 Task: Apply mono mixing principles to a recording of a band performance.
Action: Mouse moved to (6, 13)
Screenshot: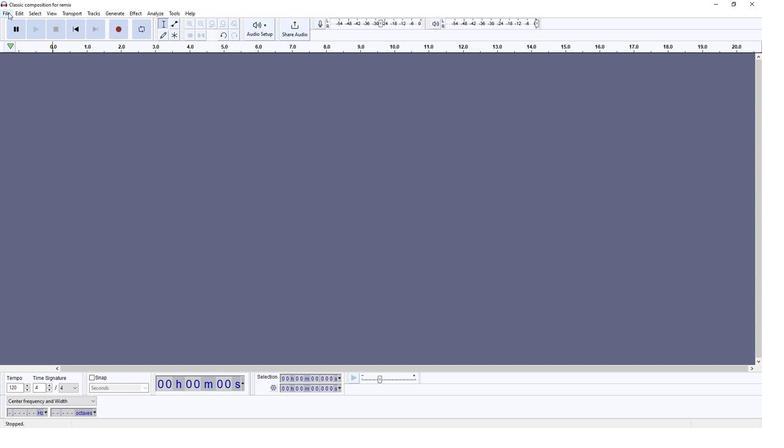 
Action: Mouse pressed left at (6, 13)
Screenshot: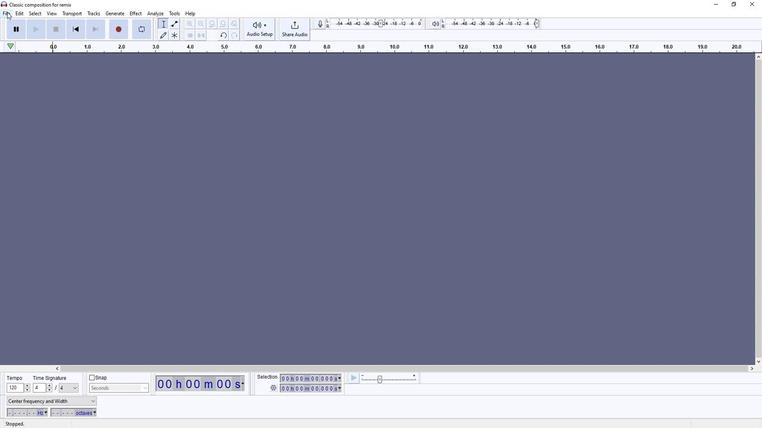 
Action: Mouse moved to (113, 94)
Screenshot: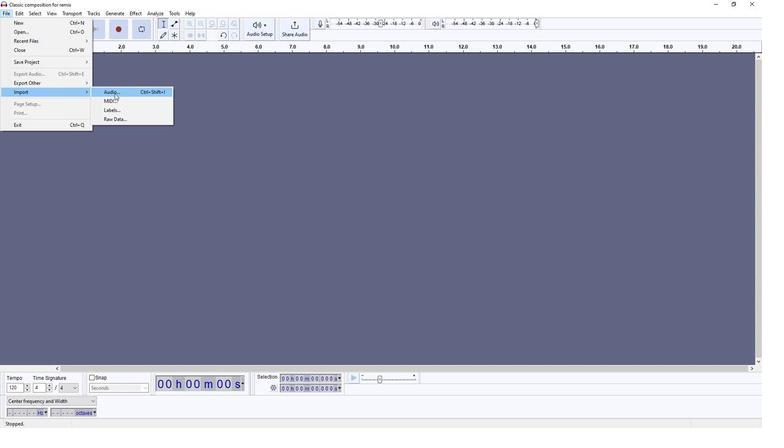 
Action: Mouse pressed left at (113, 94)
Screenshot: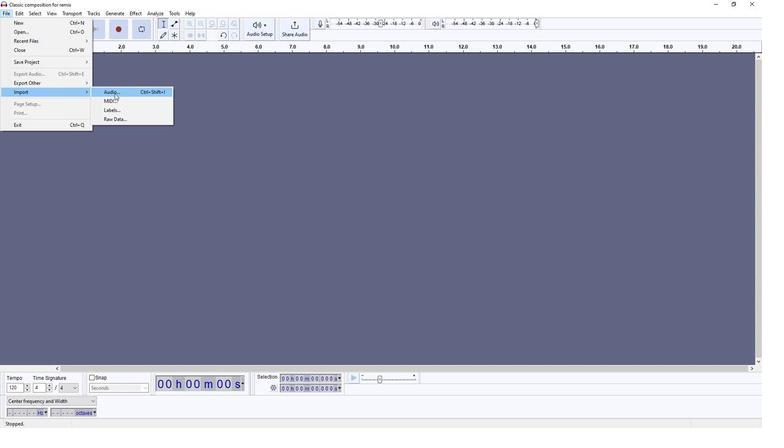 
Action: Mouse moved to (105, 92)
Screenshot: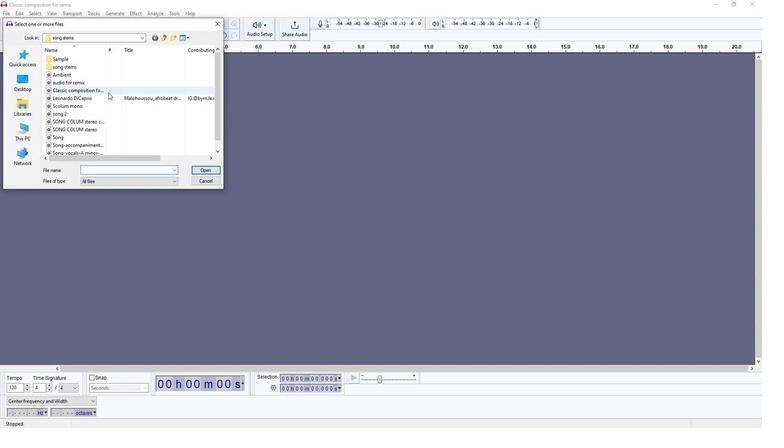 
Action: Mouse pressed left at (105, 92)
Screenshot: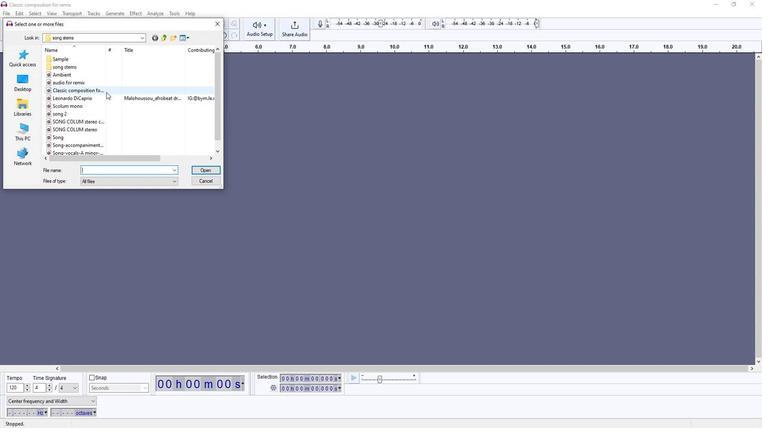 
Action: Mouse moved to (199, 170)
Screenshot: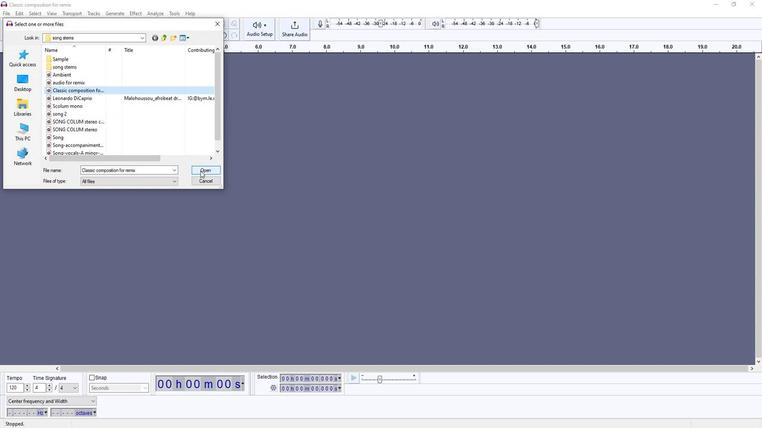 
Action: Mouse pressed left at (199, 170)
Screenshot: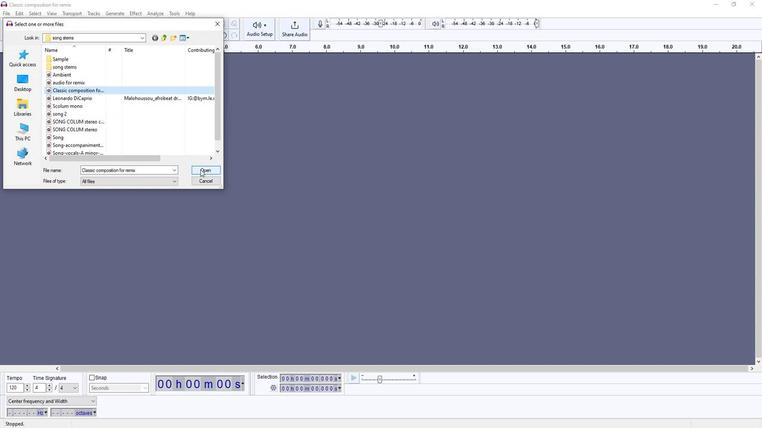 
Action: Mouse moved to (107, 95)
Screenshot: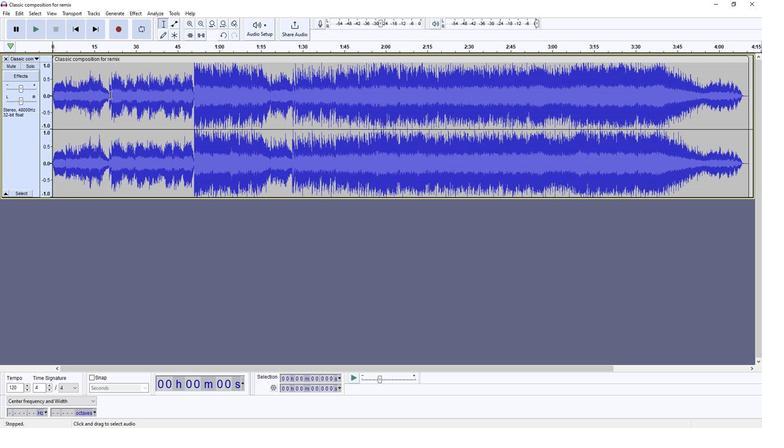 
Action: Mouse pressed left at (107, 95)
Screenshot: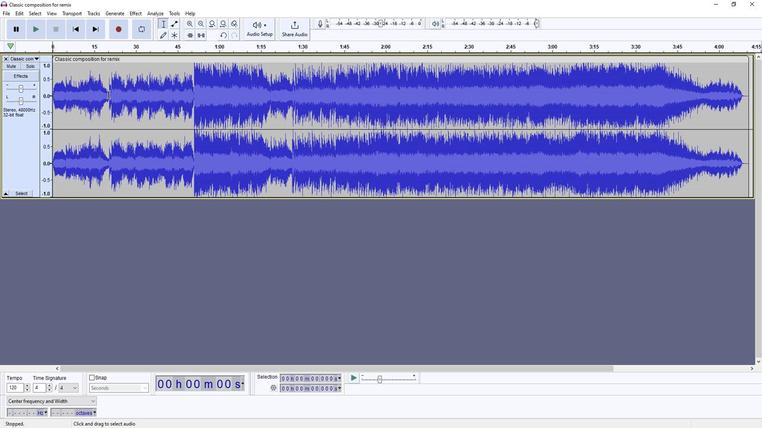 
Action: Mouse moved to (20, 13)
Screenshot: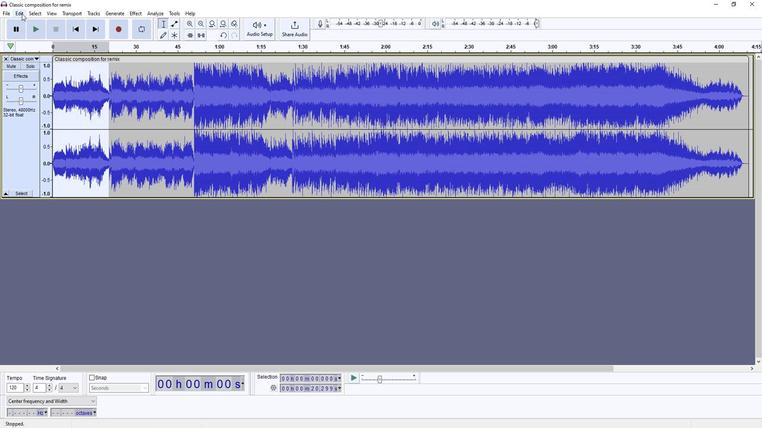 
Action: Mouse pressed left at (20, 13)
Screenshot: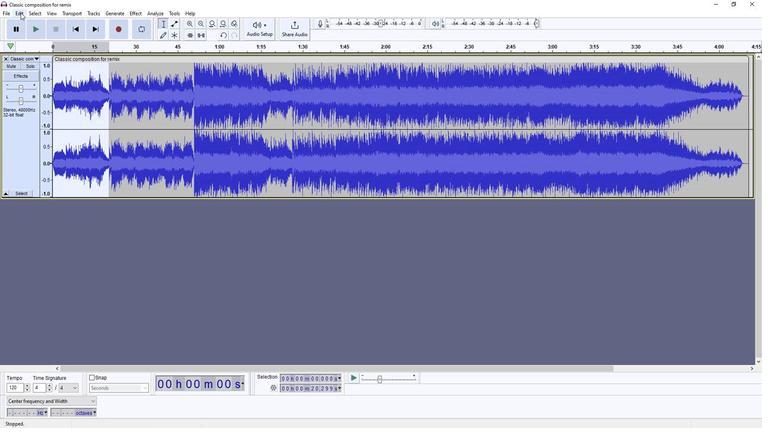 
Action: Mouse moved to (33, 44)
Screenshot: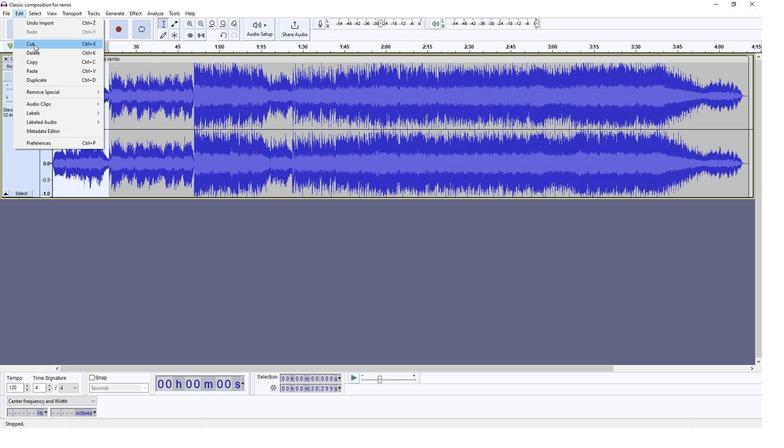 
Action: Mouse pressed left at (33, 44)
Screenshot: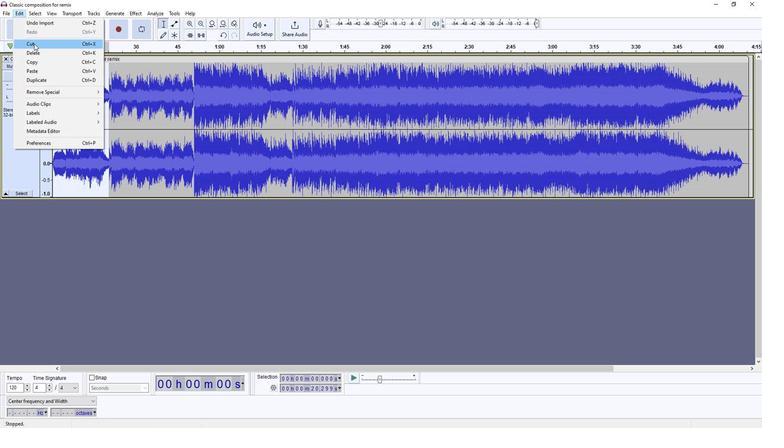 
Action: Mouse moved to (691, 68)
Screenshot: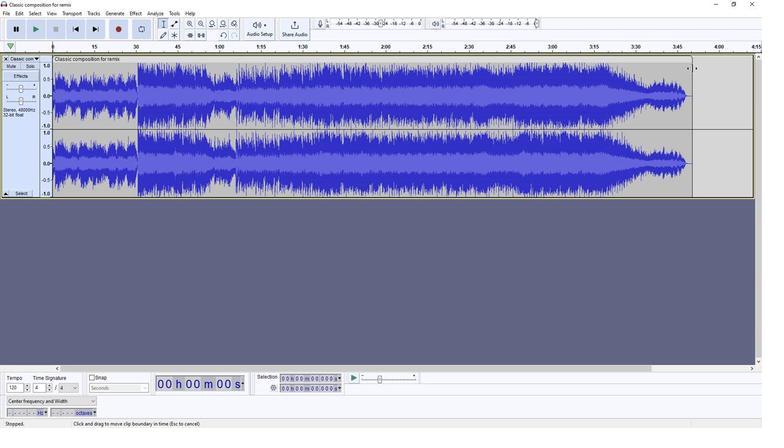 
Action: Mouse pressed left at (691, 68)
Screenshot: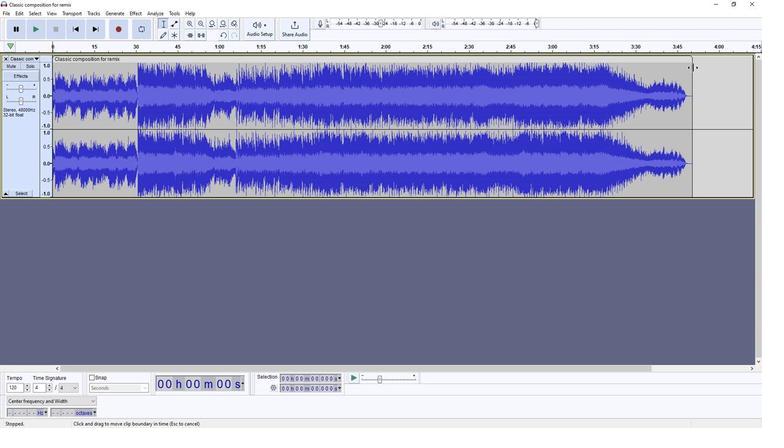 
Action: Mouse moved to (219, 68)
Screenshot: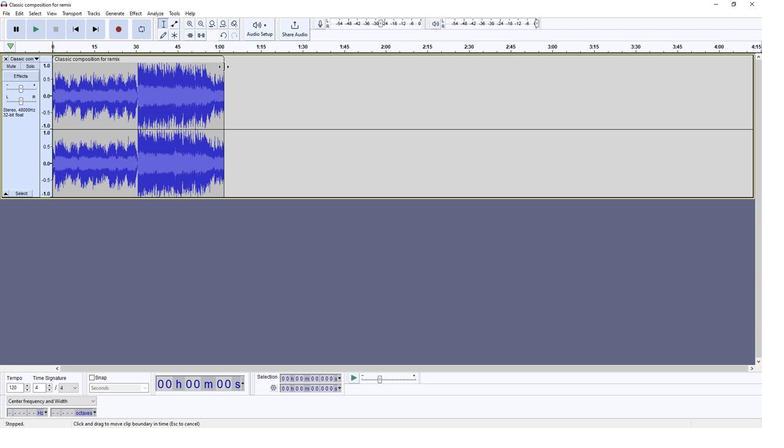 
Action: Mouse pressed left at (223, 67)
Screenshot: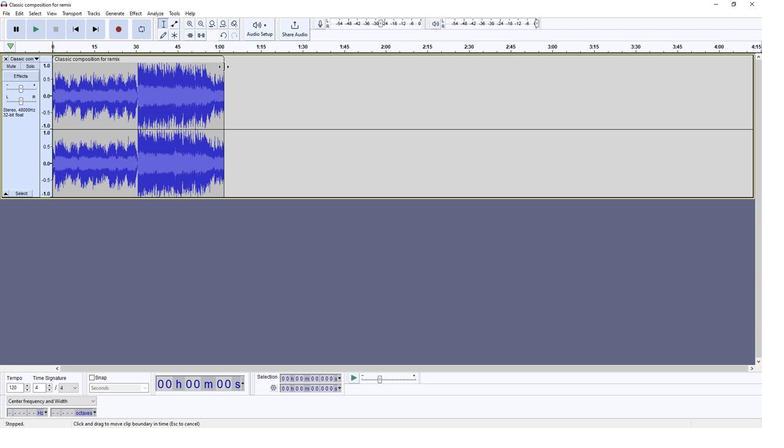 
Action: Mouse moved to (226, 113)
Screenshot: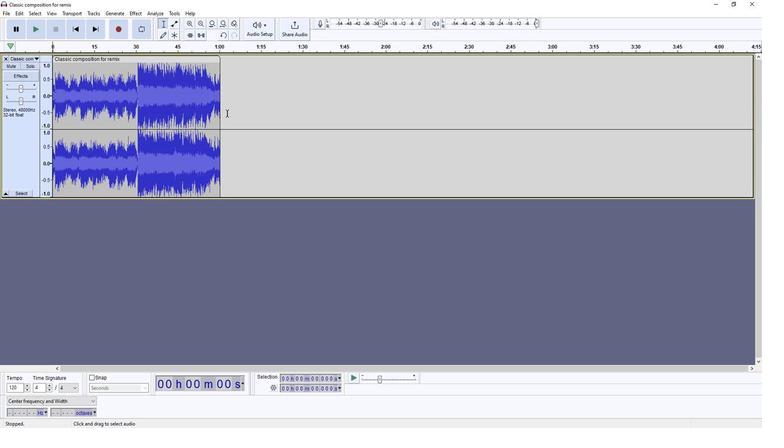 
Action: Mouse pressed left at (226, 113)
Screenshot: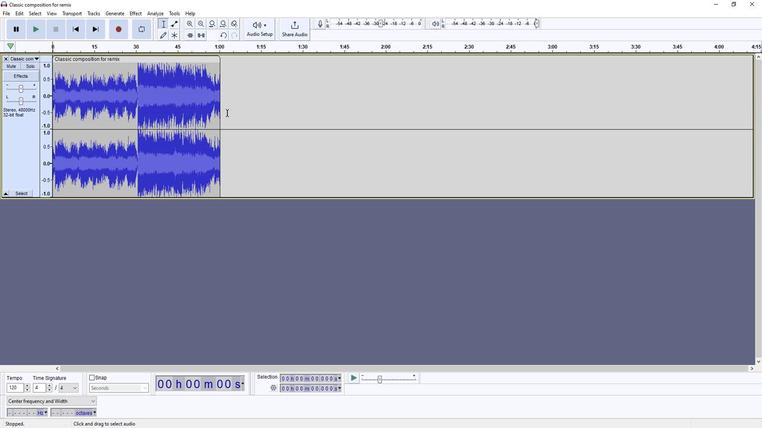 
Action: Mouse moved to (34, 29)
Screenshot: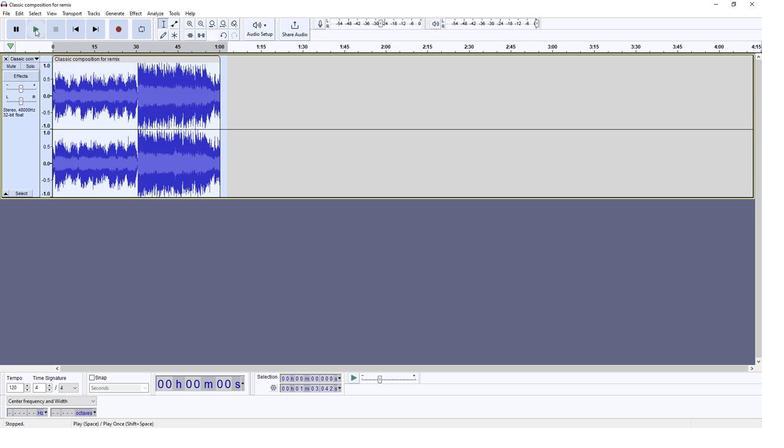 
Action: Mouse pressed left at (34, 29)
Screenshot: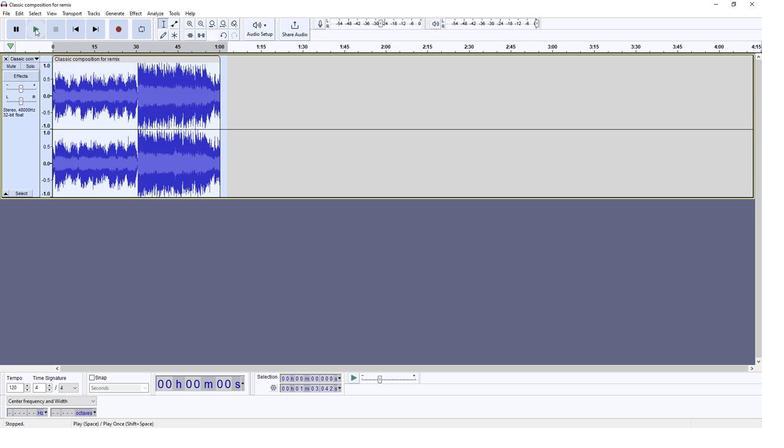 
Action: Mouse moved to (52, 27)
Screenshot: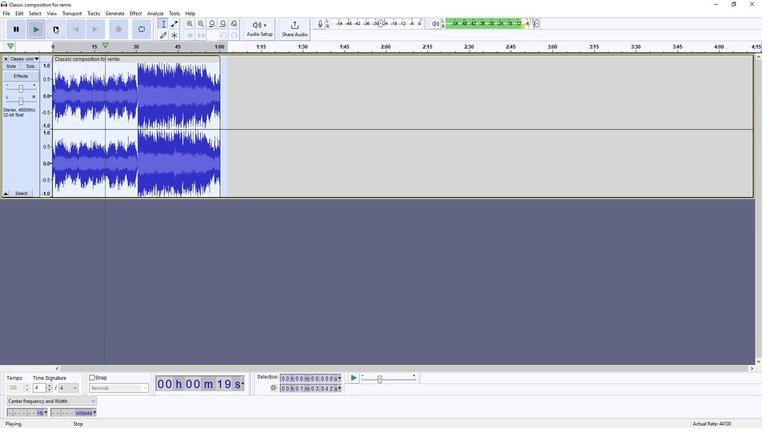 
Action: Mouse pressed left at (52, 27)
Screenshot: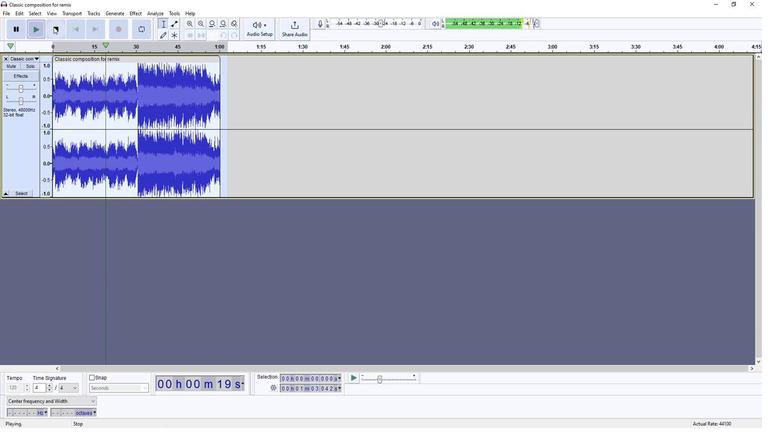
Action: Mouse moved to (134, 13)
Screenshot: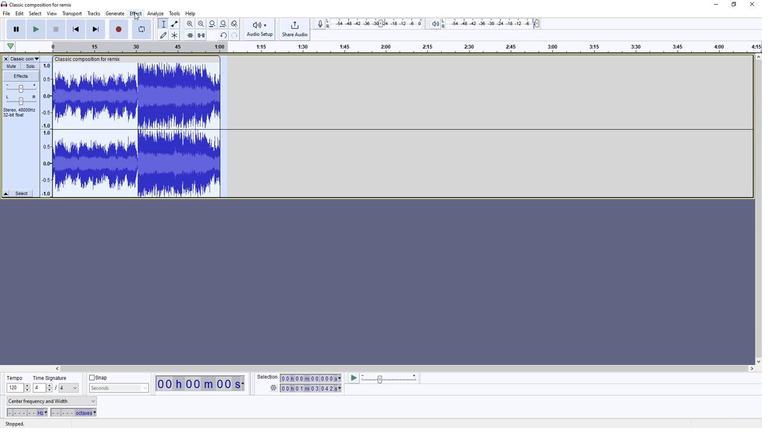 
Action: Mouse pressed left at (134, 13)
Screenshot: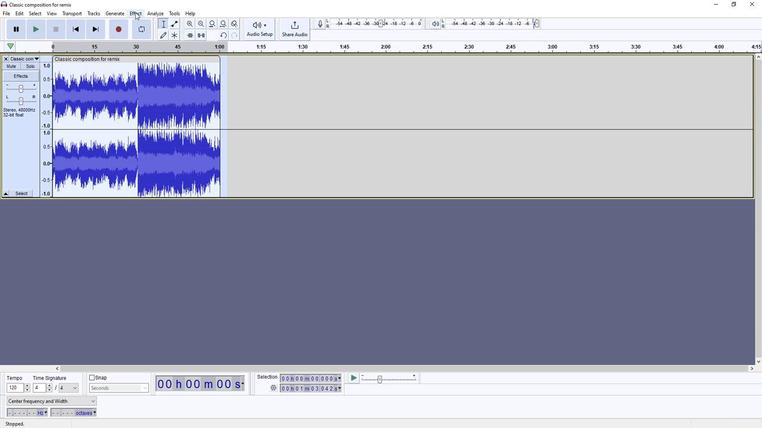 
Action: Mouse moved to (269, 94)
Screenshot: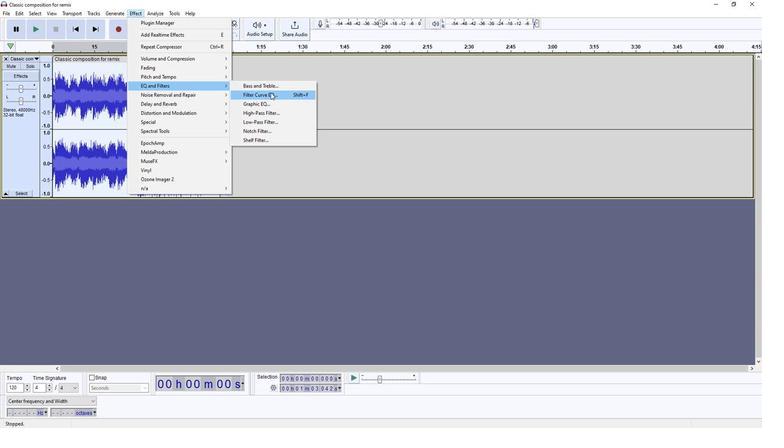 
Action: Mouse pressed left at (269, 94)
Screenshot: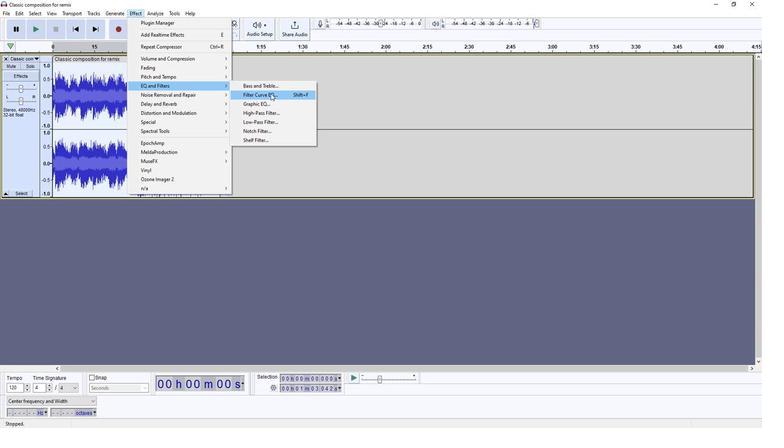 
Action: Mouse moved to (291, 214)
Screenshot: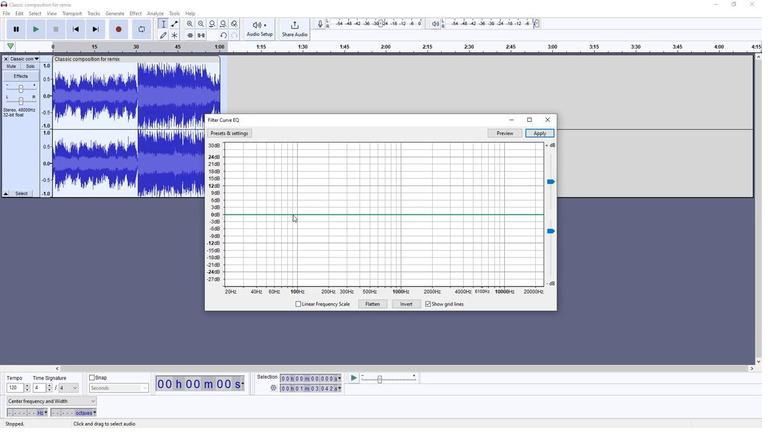 
Action: Mouse pressed left at (291, 214)
Screenshot: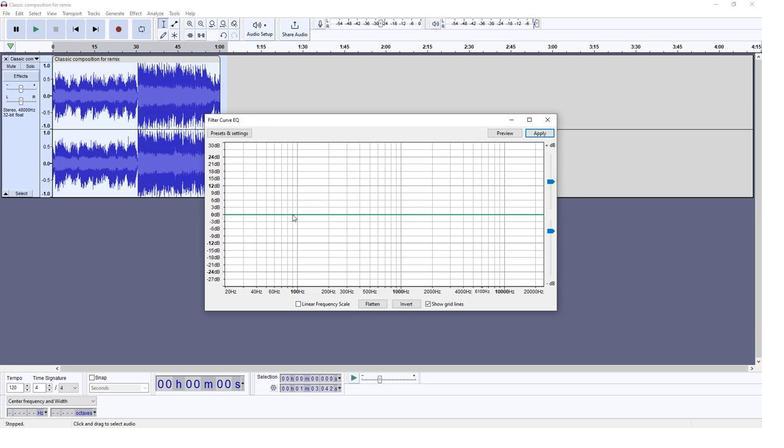 
Action: Mouse moved to (286, 214)
Screenshot: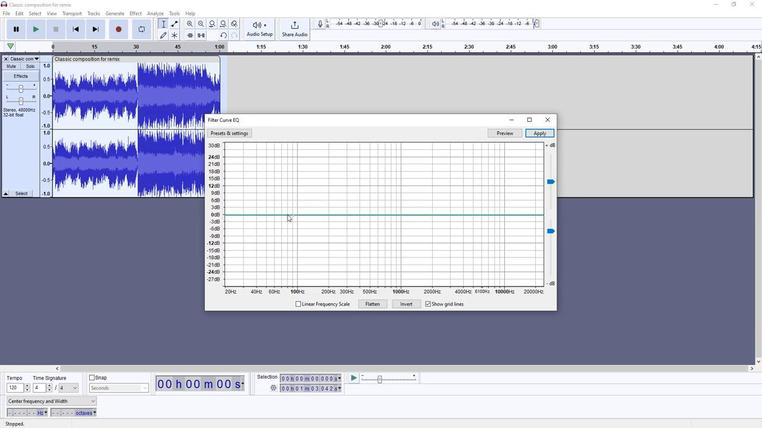 
Action: Mouse pressed left at (286, 214)
Screenshot: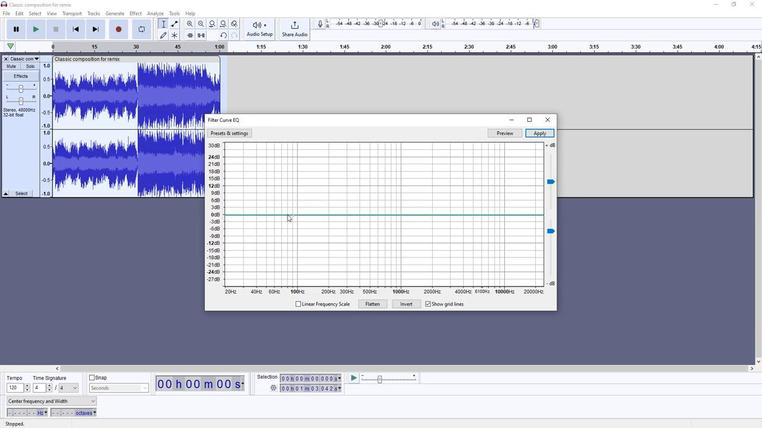 
Action: Mouse moved to (224, 215)
Screenshot: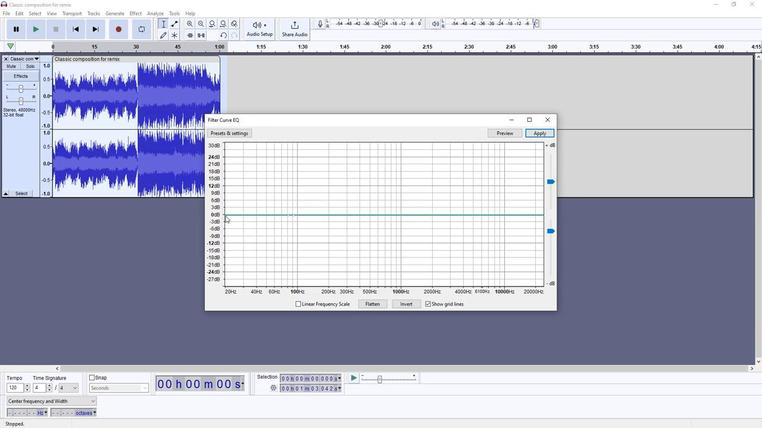 
Action: Mouse pressed left at (224, 215)
Screenshot: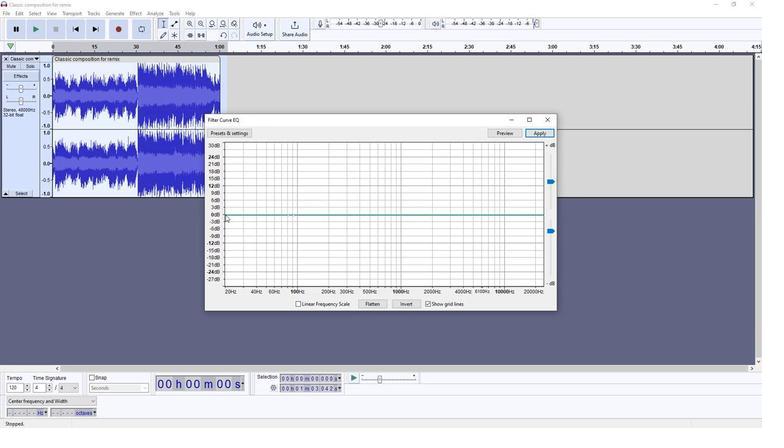 
Action: Mouse moved to (287, 215)
Screenshot: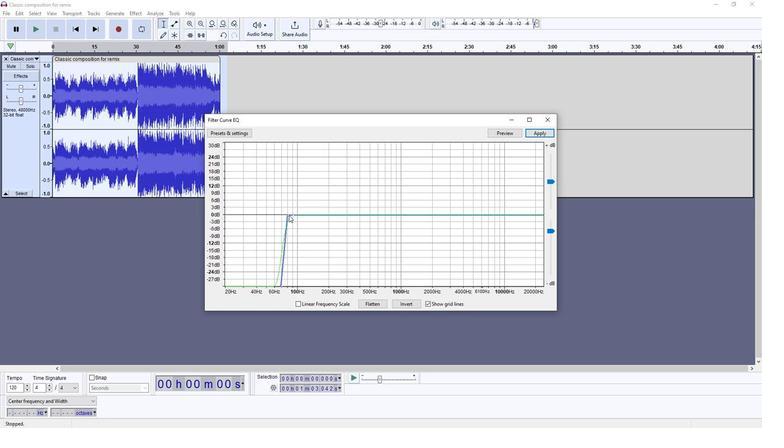 
Action: Mouse pressed left at (287, 215)
Screenshot: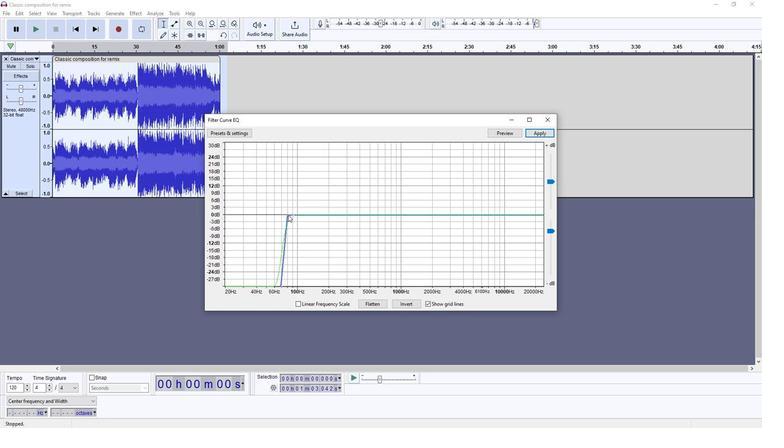 
Action: Mouse moved to (487, 215)
Screenshot: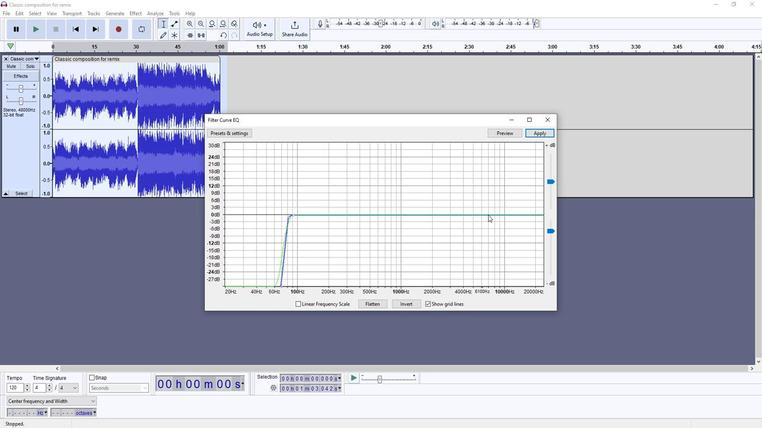 
Action: Mouse pressed left at (487, 215)
Screenshot: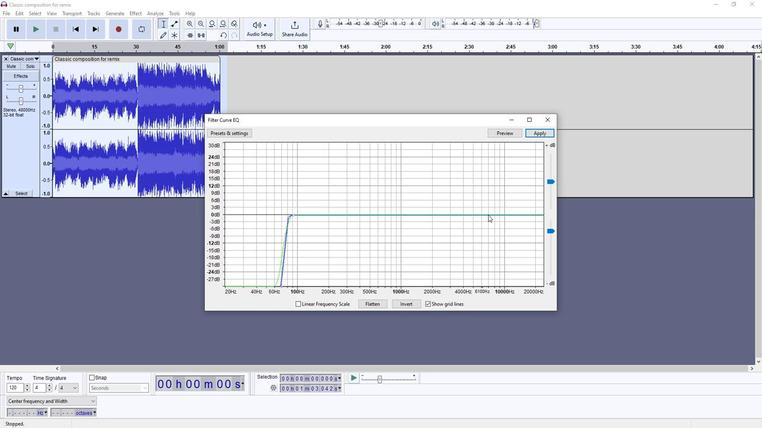 
Action: Mouse moved to (492, 215)
Screenshot: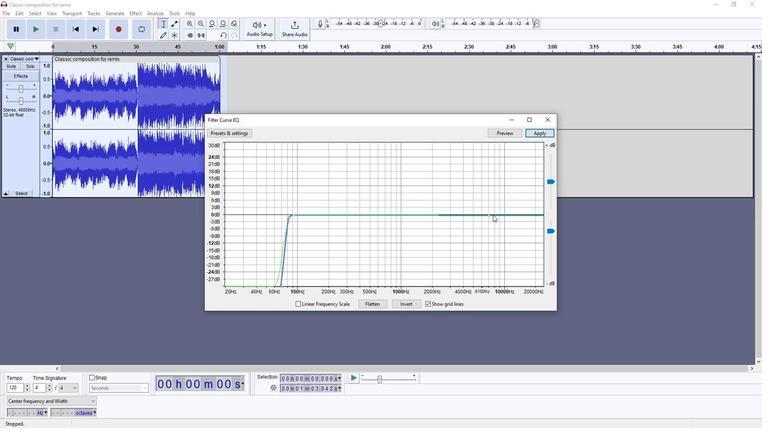 
Action: Mouse pressed left at (492, 215)
Screenshot: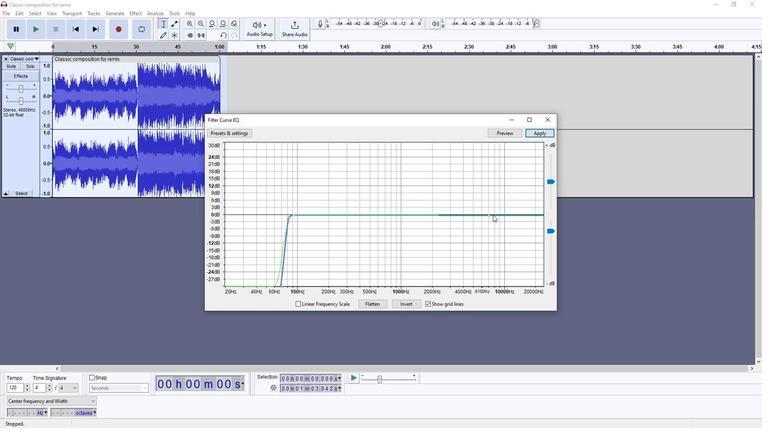
Action: Mouse moved to (541, 215)
Screenshot: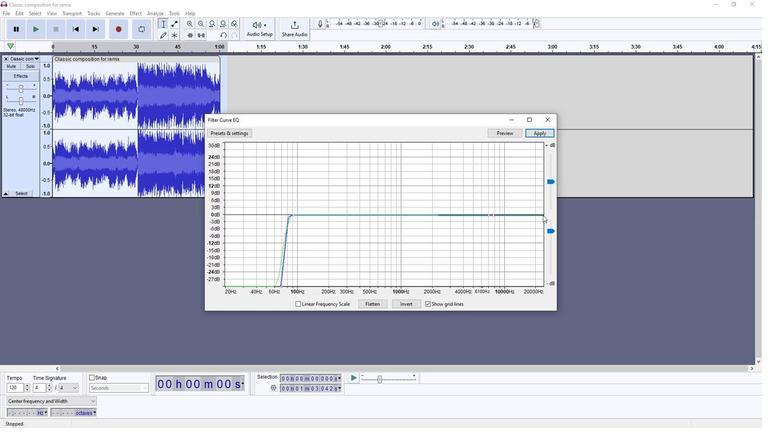 
Action: Mouse pressed left at (541, 215)
Screenshot: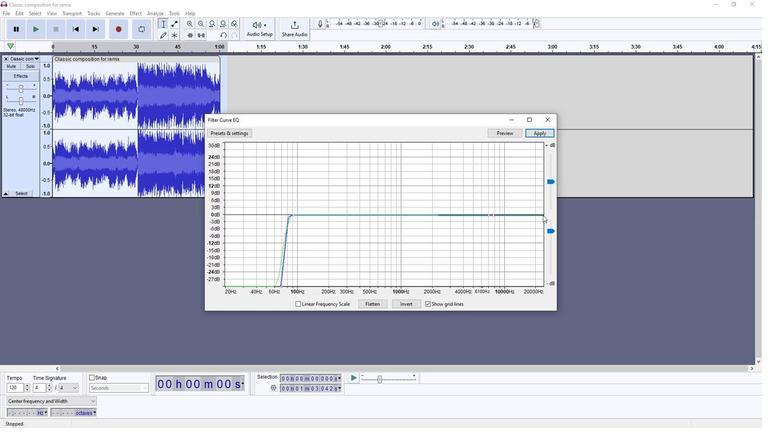 
Action: Mouse moved to (492, 215)
Screenshot: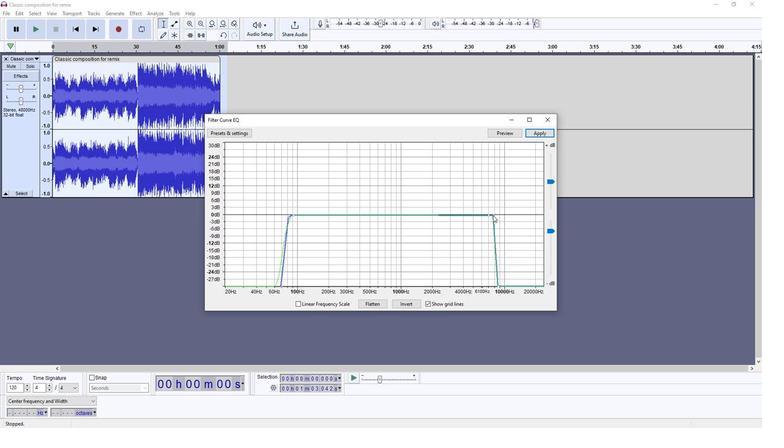 
Action: Mouse pressed left at (492, 215)
Screenshot: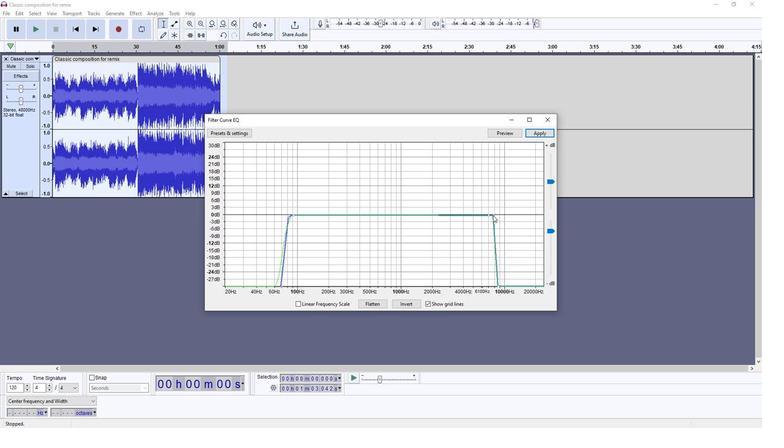 
Action: Mouse moved to (502, 132)
Screenshot: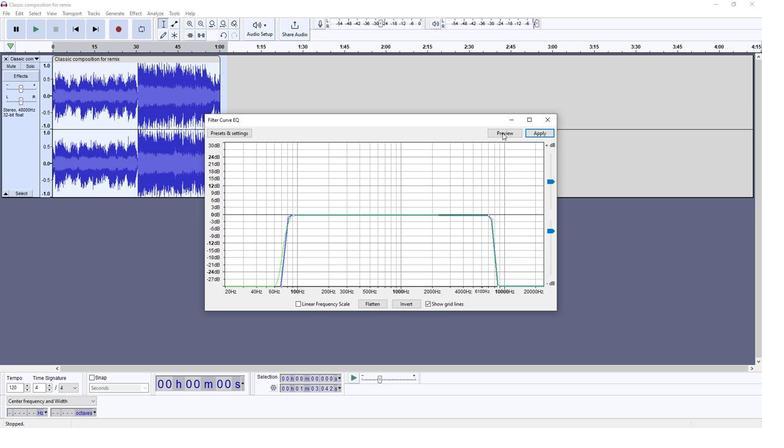 
Action: Mouse pressed left at (502, 132)
Screenshot: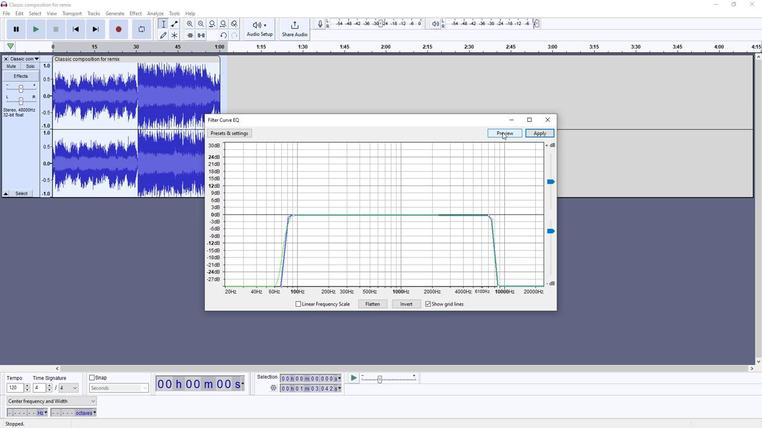 
Action: Mouse moved to (544, 133)
Screenshot: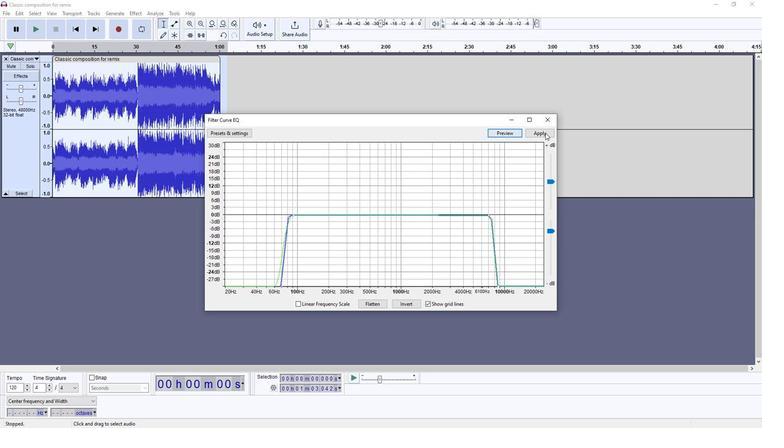 
Action: Mouse pressed left at (544, 133)
Screenshot: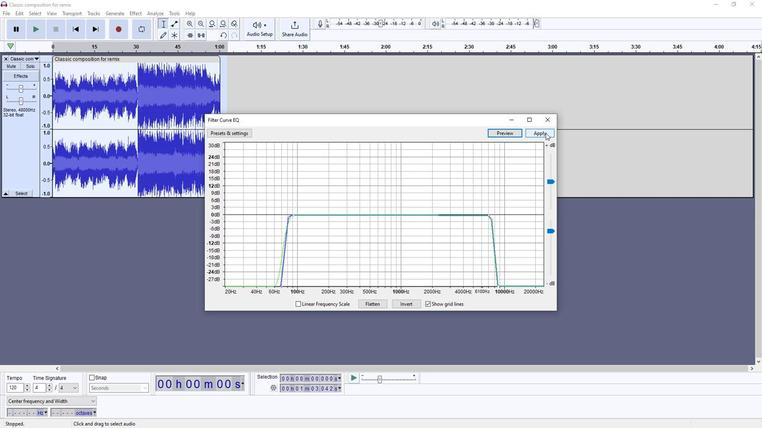 
Action: Mouse moved to (132, 10)
Screenshot: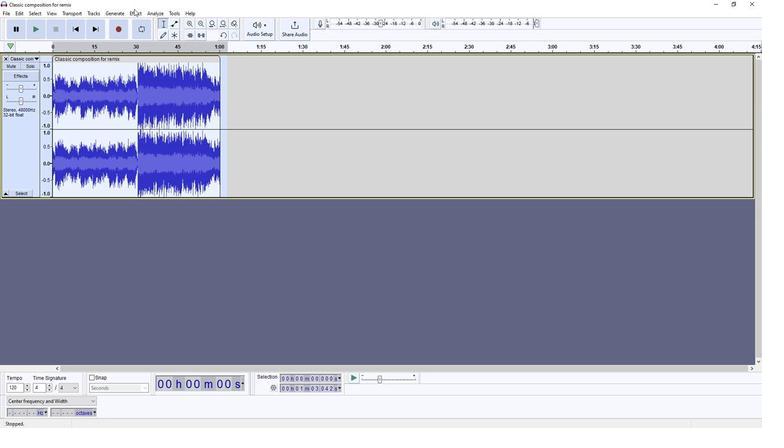 
Action: Mouse pressed left at (132, 10)
Screenshot: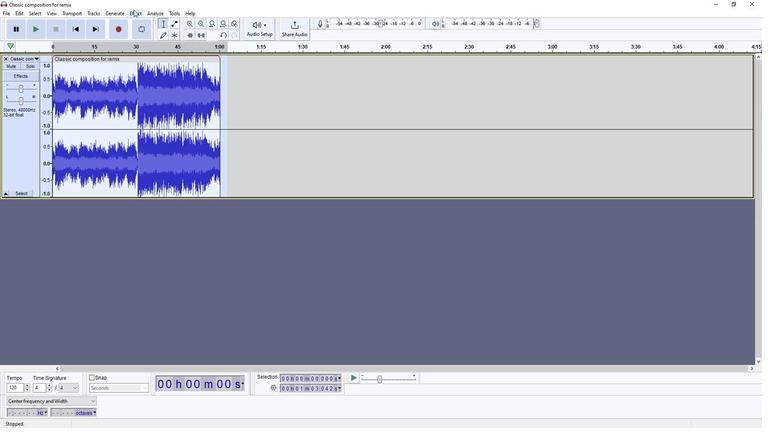 
Action: Mouse moved to (267, 75)
Screenshot: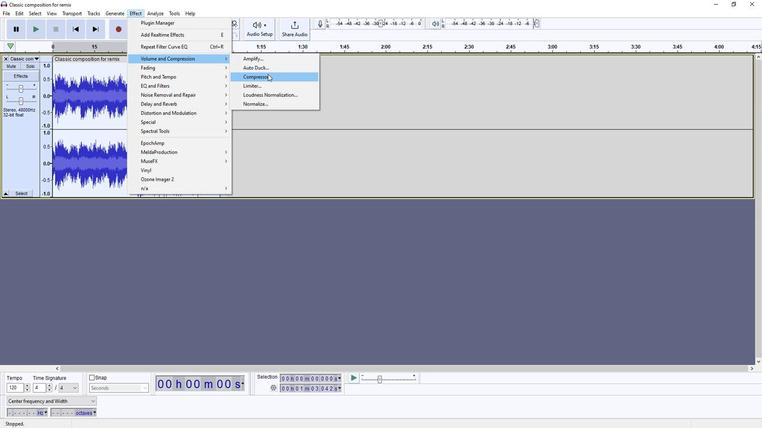 
Action: Mouse pressed left at (267, 75)
Screenshot: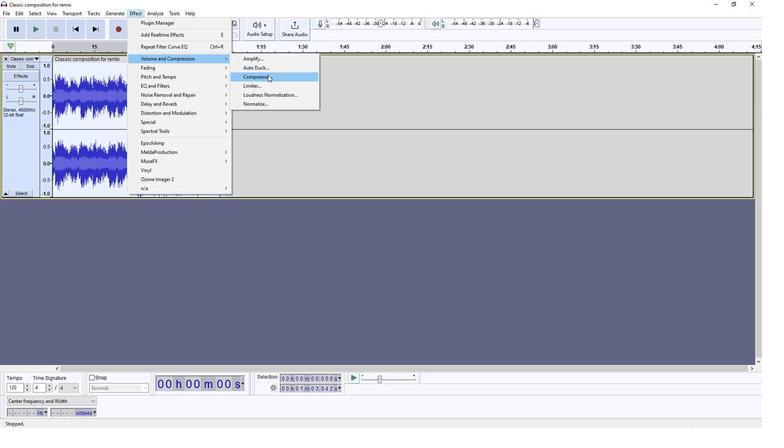 
Action: Mouse moved to (415, 241)
Screenshot: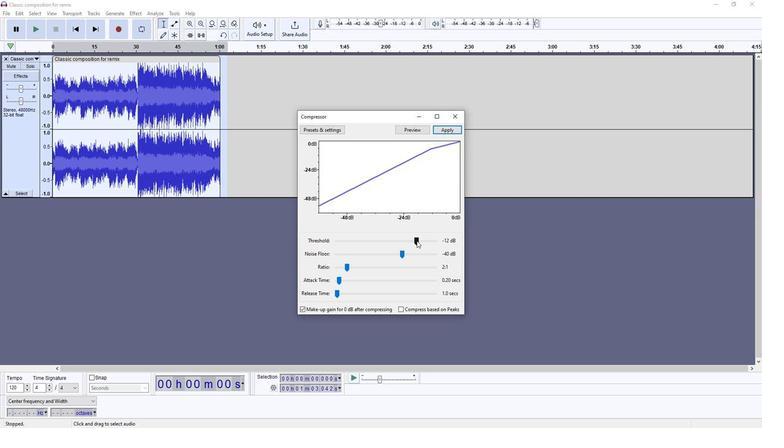 
Action: Mouse pressed left at (415, 241)
Screenshot: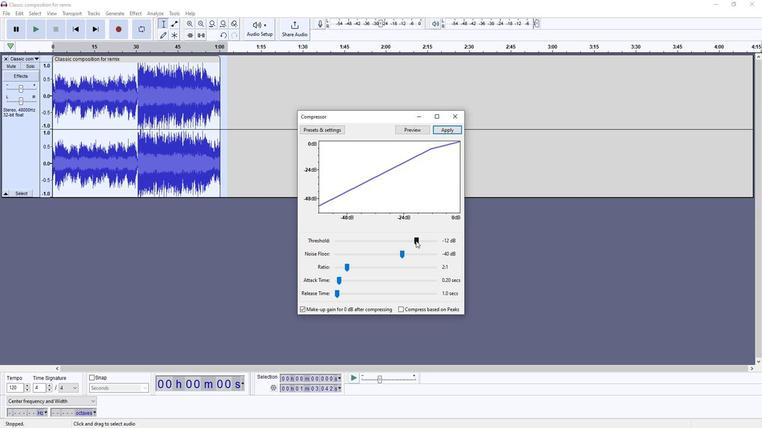 
Action: Mouse moved to (345, 264)
Screenshot: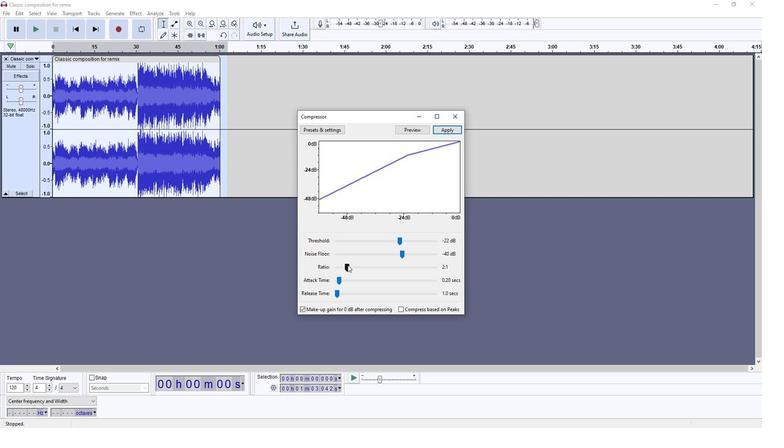 
Action: Mouse pressed left at (345, 264)
Screenshot: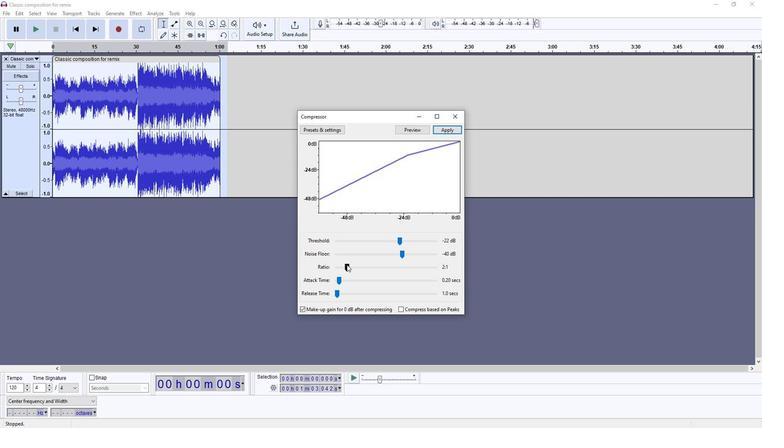 
Action: Mouse moved to (335, 292)
Screenshot: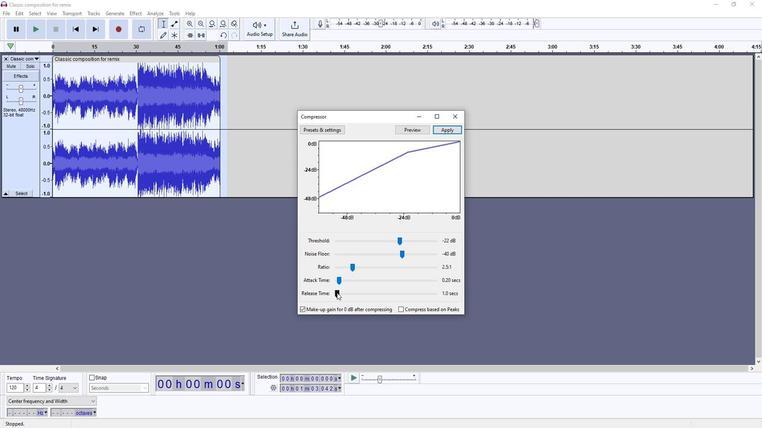 
Action: Mouse pressed left at (335, 292)
Screenshot: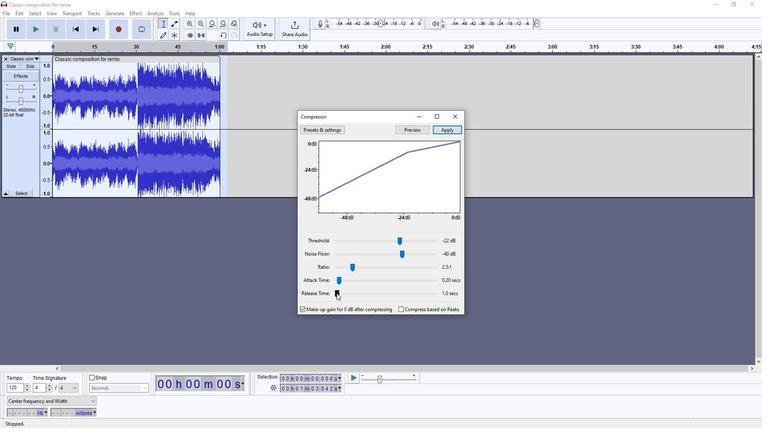 
Action: Mouse moved to (422, 129)
Screenshot: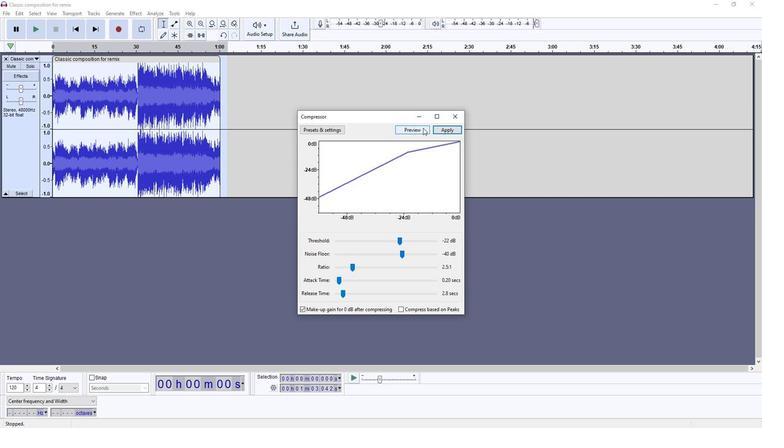 
Action: Mouse pressed left at (422, 129)
Screenshot: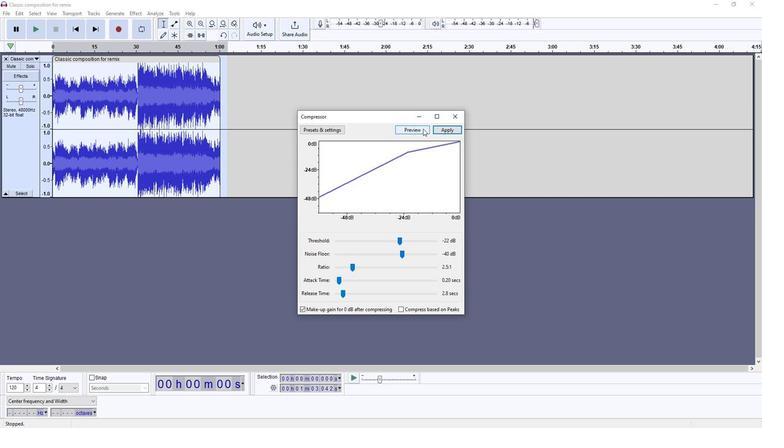 
Action: Mouse moved to (447, 128)
Screenshot: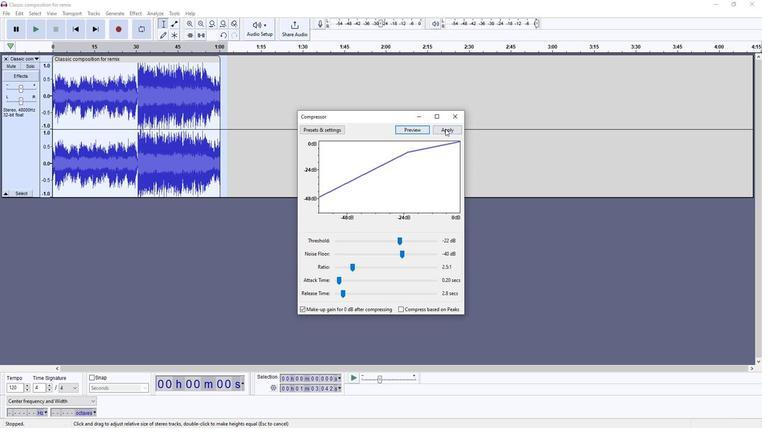 
Action: Mouse pressed left at (447, 128)
Screenshot: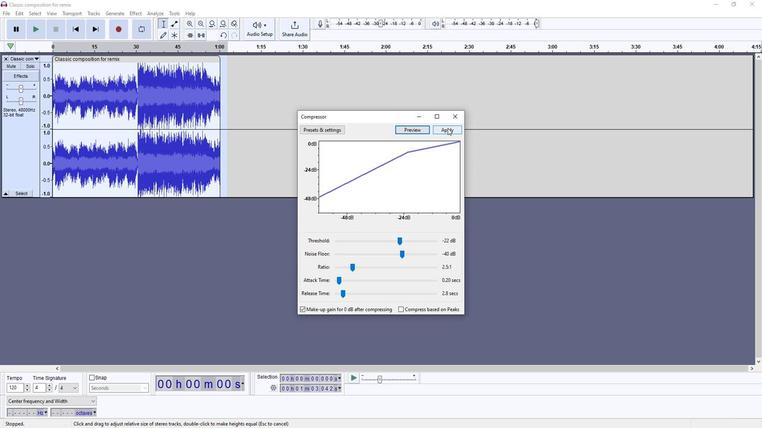 
Action: Mouse moved to (138, 12)
Screenshot: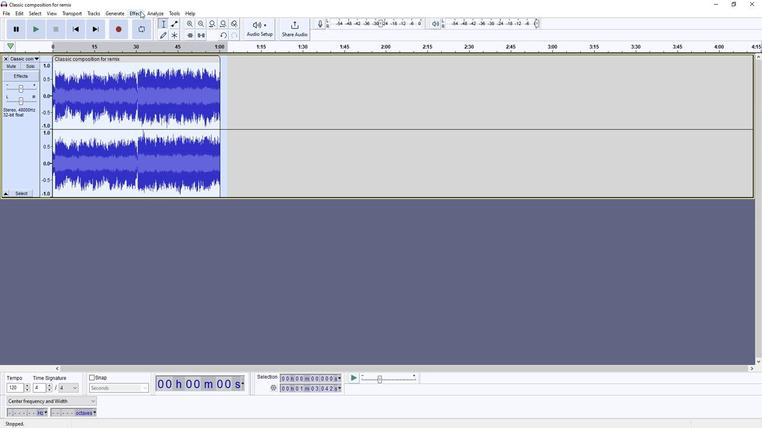 
Action: Mouse pressed left at (138, 12)
Screenshot: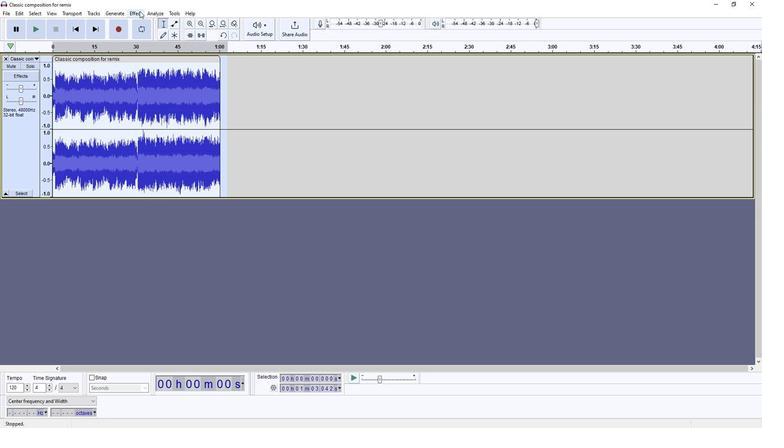 
Action: Mouse moved to (260, 206)
Screenshot: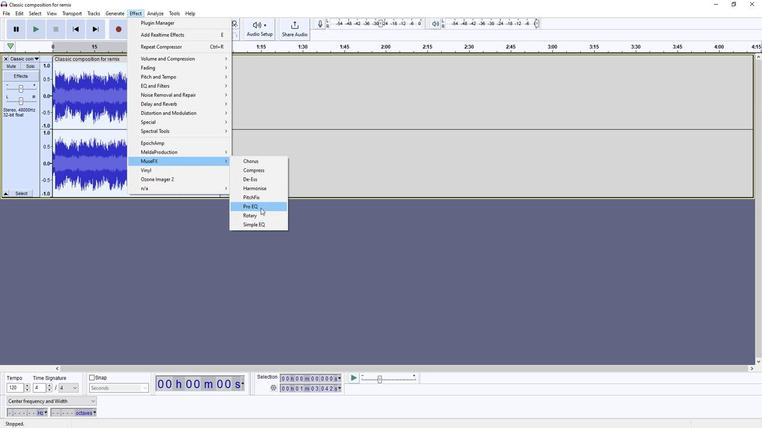 
Action: Mouse pressed left at (260, 206)
Screenshot: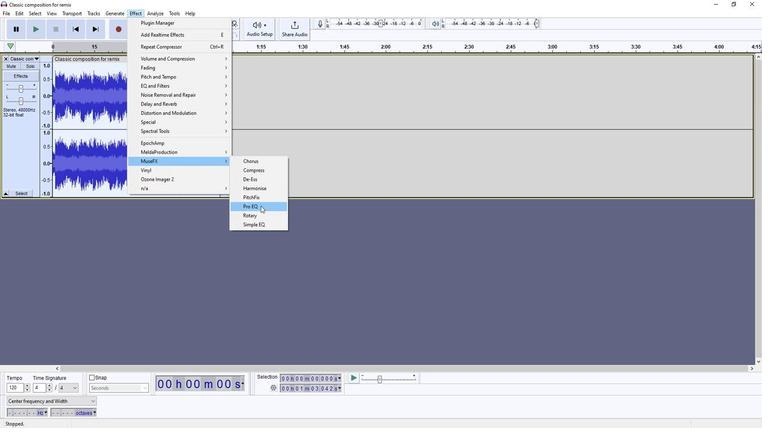 
Action: Mouse moved to (381, 144)
Screenshot: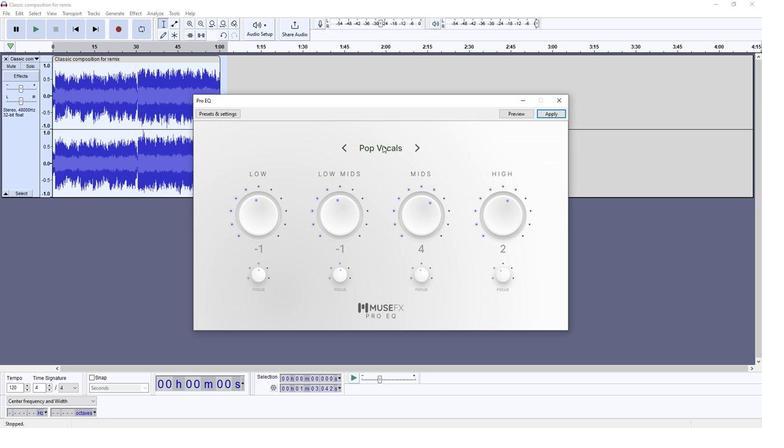 
Action: Mouse pressed left at (381, 144)
Screenshot: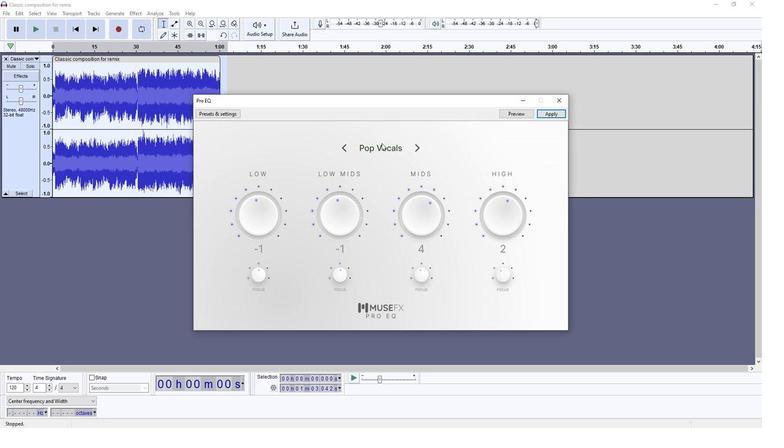 
Action: Mouse moved to (381, 204)
Screenshot: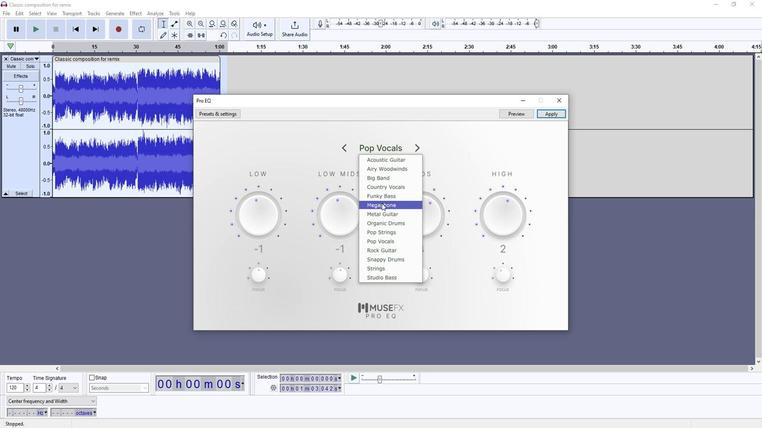 
Action: Mouse pressed left at (381, 204)
Screenshot: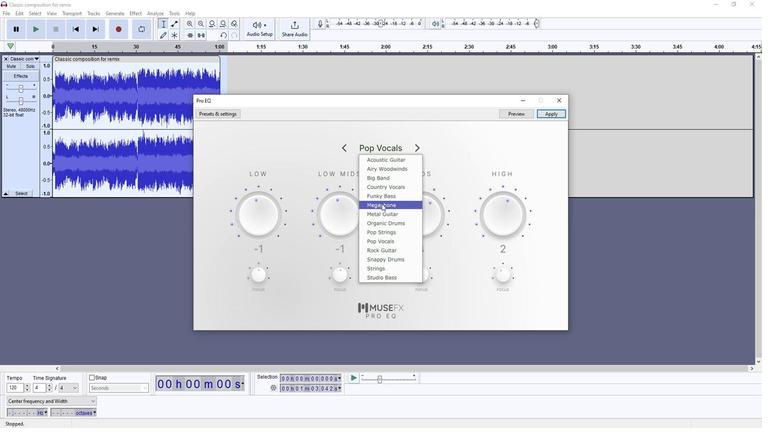 
Action: Mouse moved to (421, 212)
Screenshot: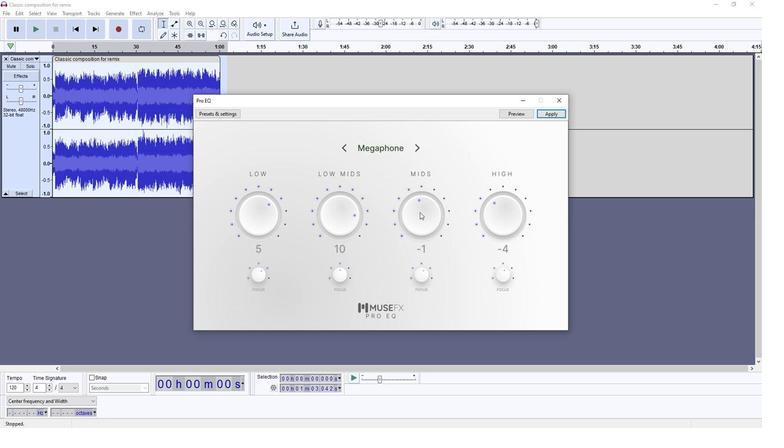 
Action: Mouse pressed left at (421, 212)
Screenshot: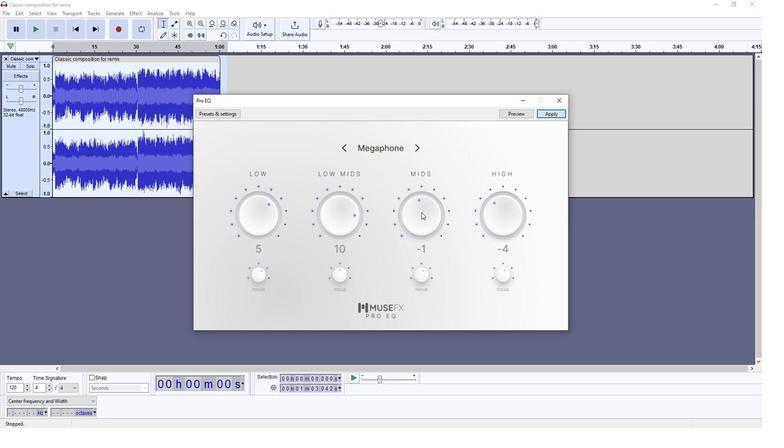 
Action: Mouse moved to (508, 114)
Screenshot: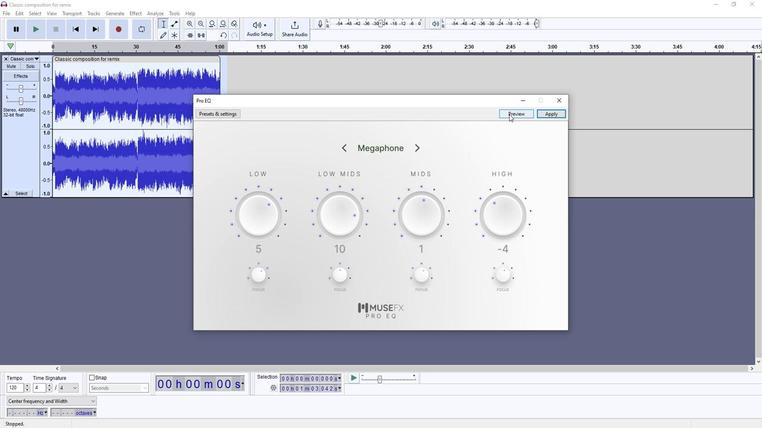 
Action: Mouse pressed left at (508, 114)
Screenshot: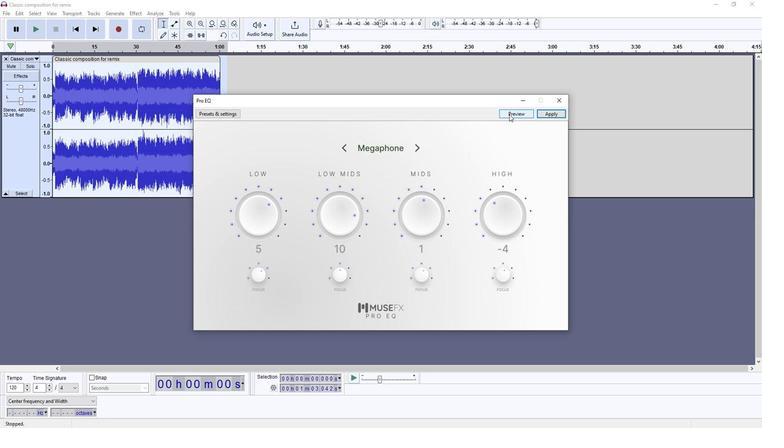 
Action: Mouse moved to (418, 207)
Screenshot: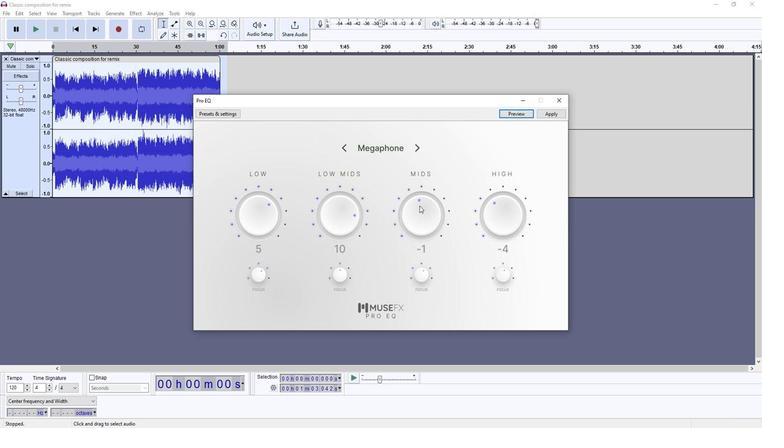 
Action: Mouse pressed left at (418, 207)
Screenshot: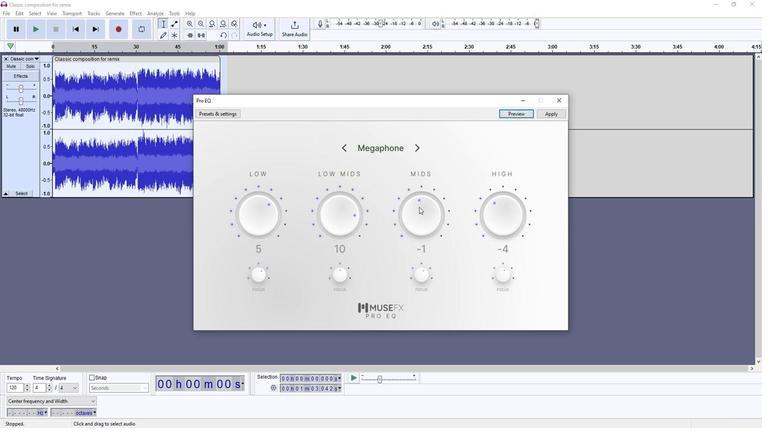 
Action: Mouse moved to (337, 206)
Screenshot: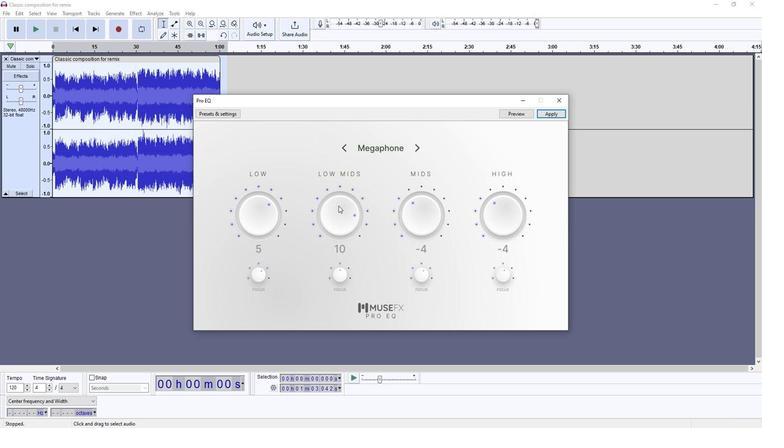 
Action: Mouse pressed left at (337, 206)
Screenshot: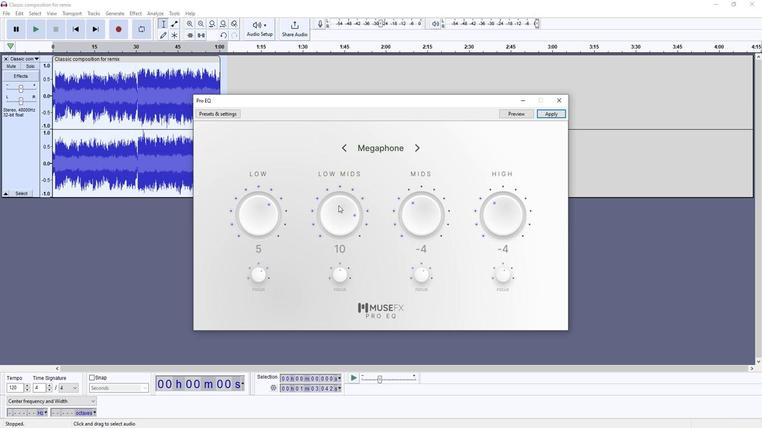 
Action: Mouse moved to (250, 202)
Screenshot: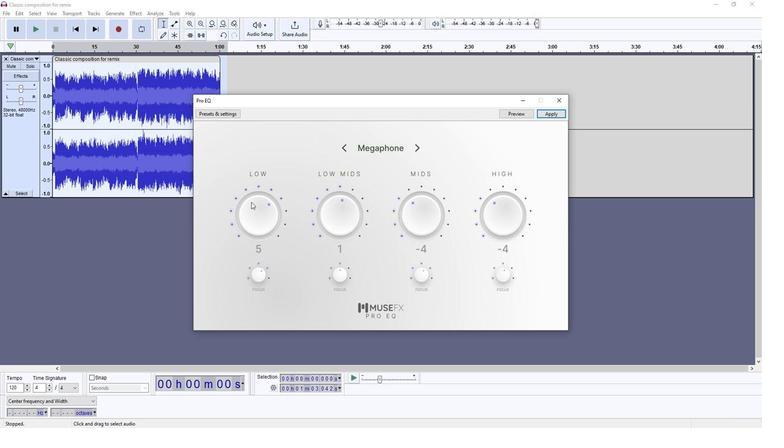 
Action: Mouse pressed left at (250, 202)
Screenshot: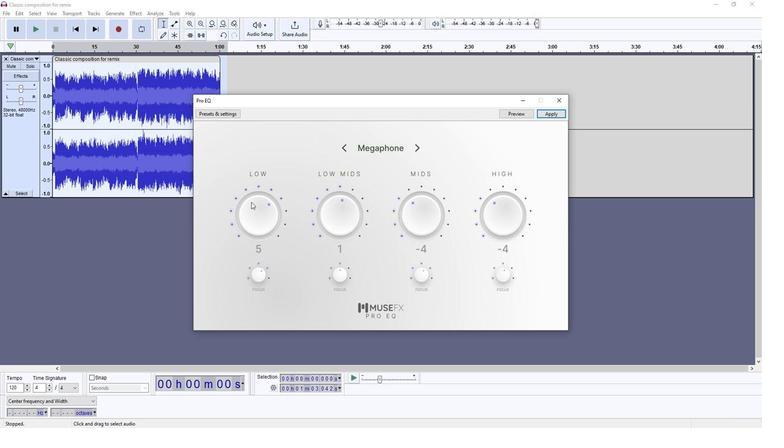
Action: Mouse moved to (493, 208)
Screenshot: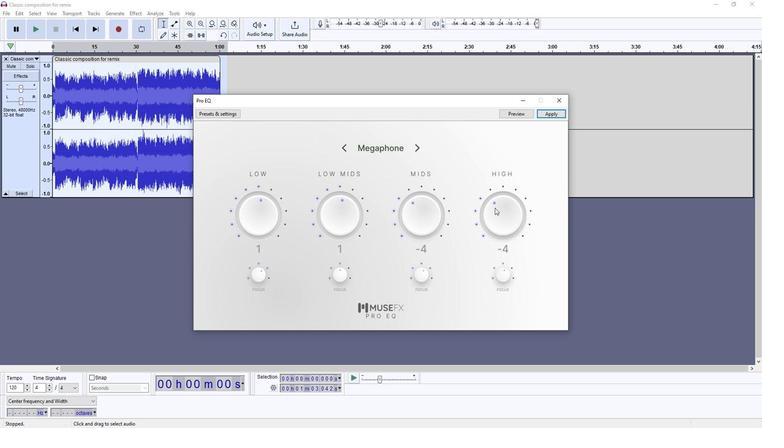 
Action: Mouse pressed left at (493, 208)
Screenshot: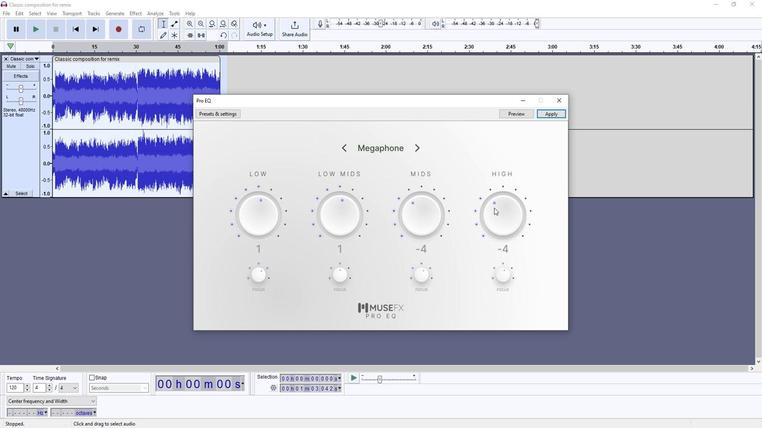 
Action: Mouse moved to (512, 114)
Screenshot: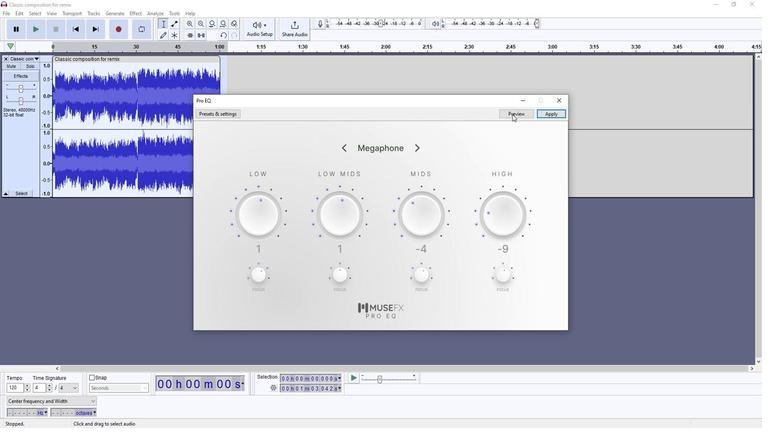 
Action: Mouse pressed left at (512, 114)
Screenshot: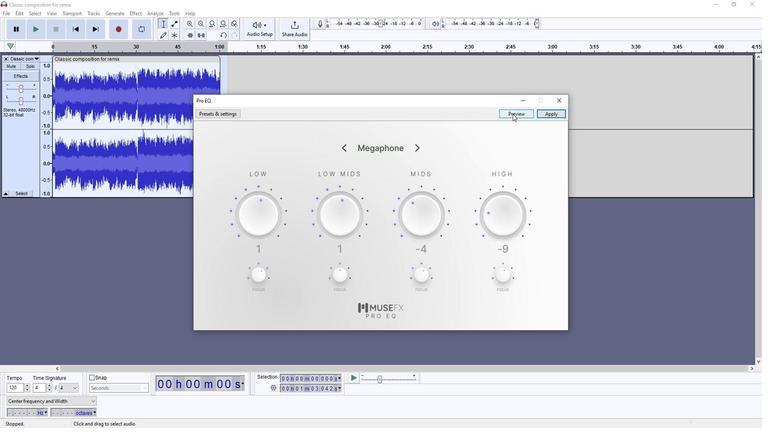 
Action: Mouse moved to (546, 114)
Screenshot: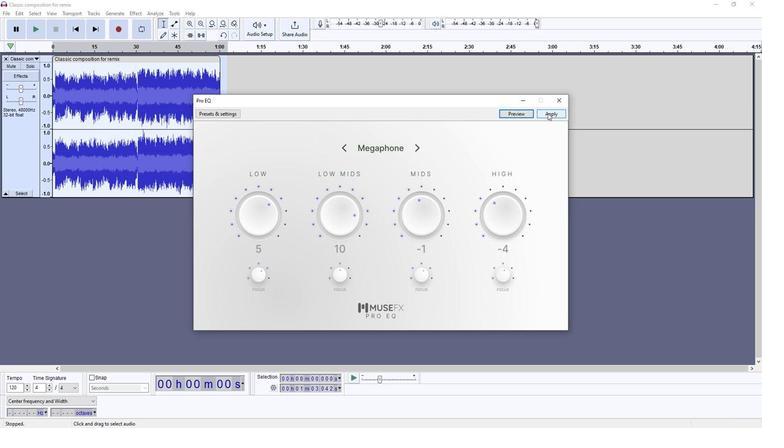 
Action: Mouse pressed left at (546, 114)
Screenshot: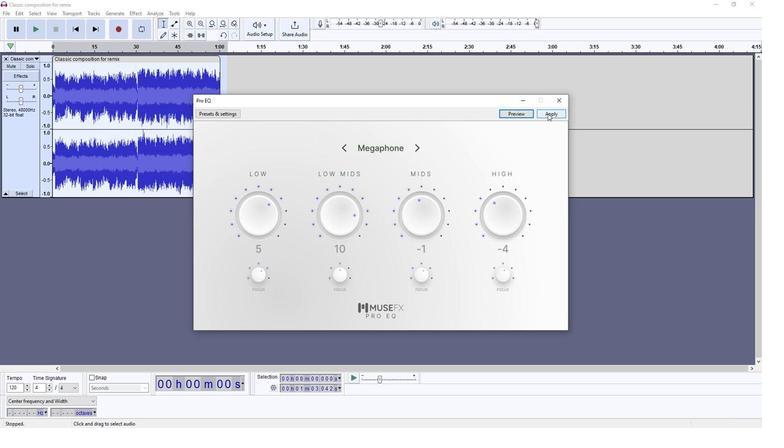 
Action: Mouse moved to (137, 14)
Screenshot: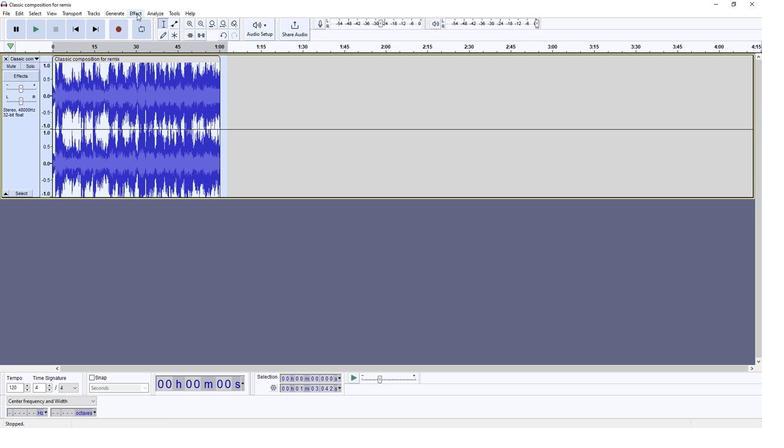 
Action: Mouse pressed left at (137, 14)
Screenshot: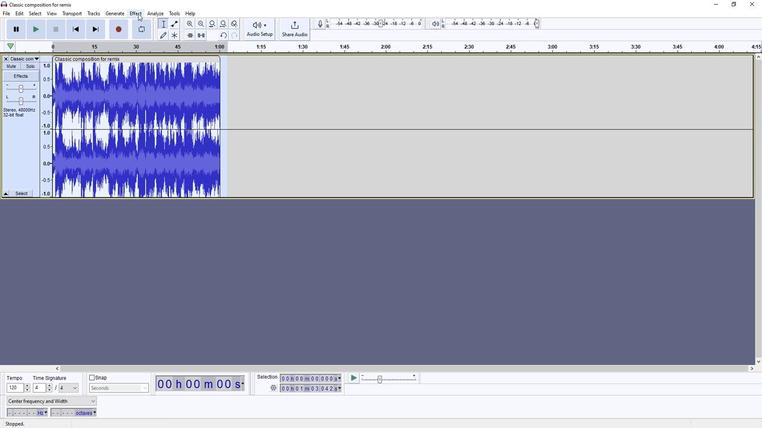
Action: Mouse moved to (167, 178)
Screenshot: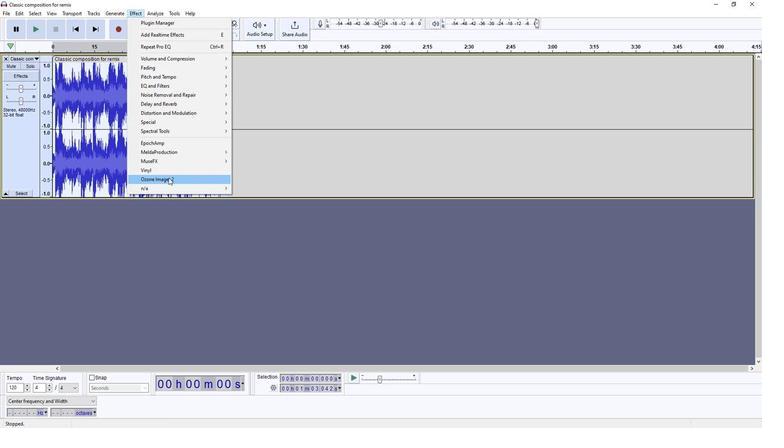 
Action: Mouse pressed left at (167, 178)
Screenshot: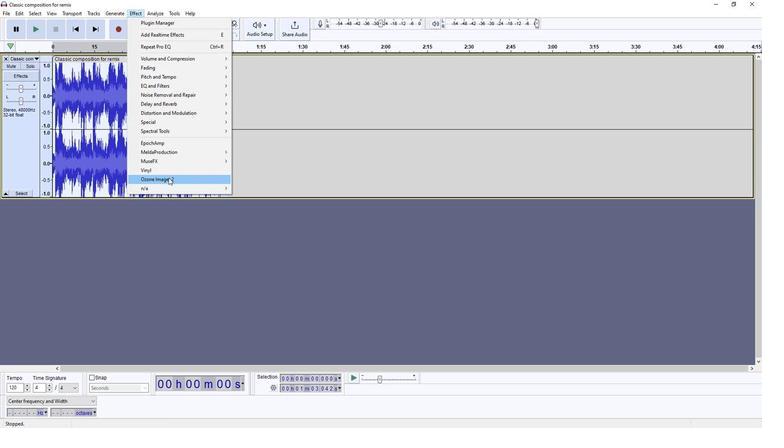
Action: Mouse moved to (478, 237)
Screenshot: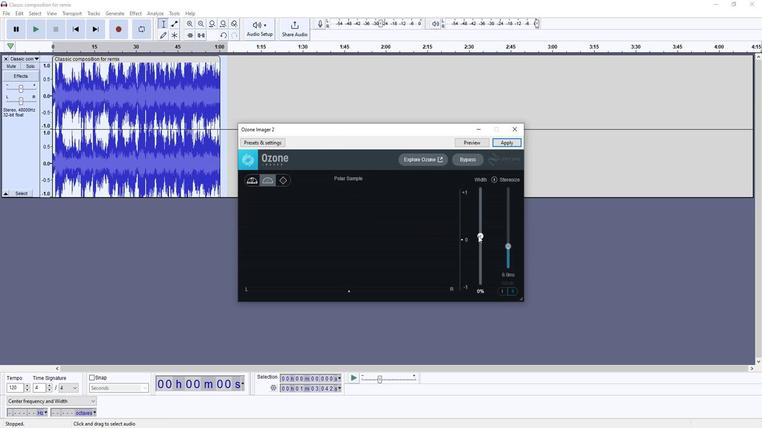 
Action: Mouse pressed left at (478, 237)
Screenshot: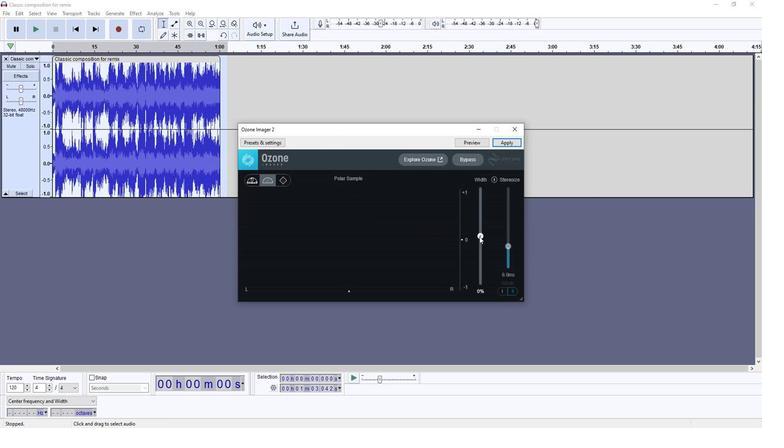 
Action: Mouse moved to (478, 254)
Screenshot: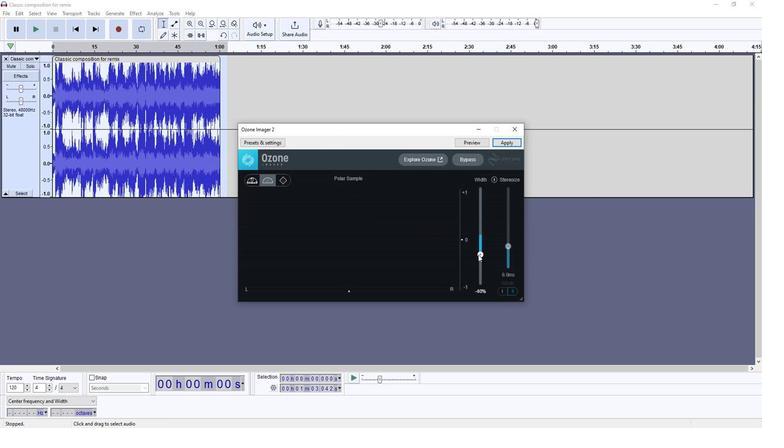 
Action: Mouse pressed left at (478, 254)
Screenshot: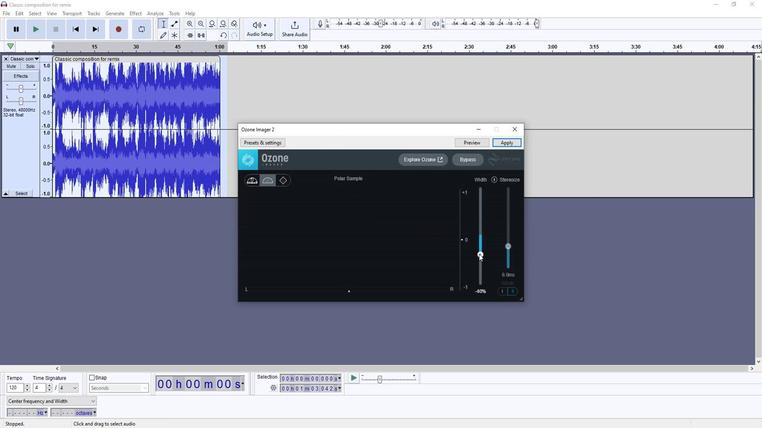 
Action: Mouse moved to (472, 143)
Screenshot: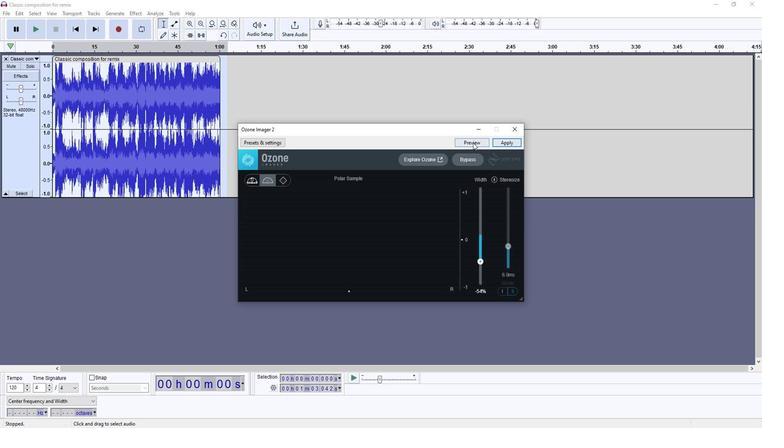 
Action: Mouse pressed left at (472, 143)
Screenshot: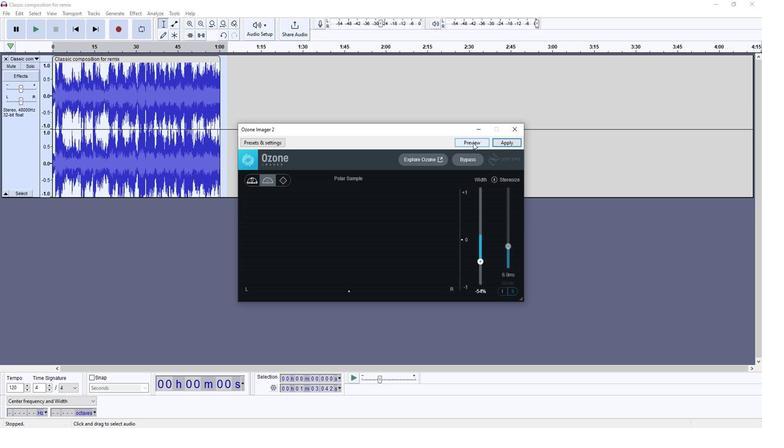 
Action: Mouse moved to (479, 262)
Screenshot: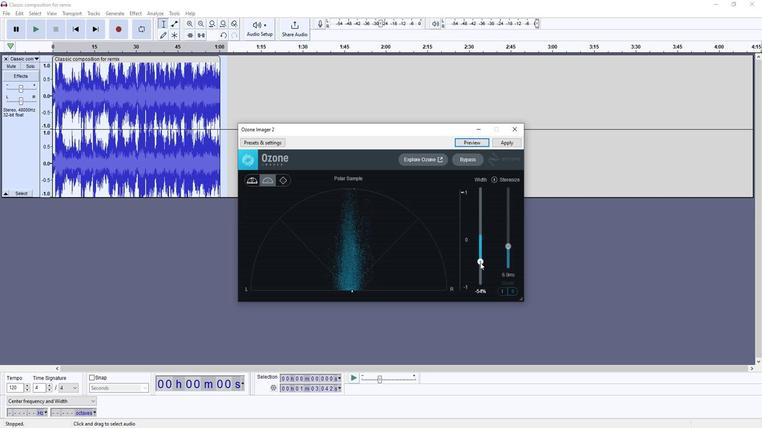 
Action: Mouse pressed left at (479, 262)
Screenshot: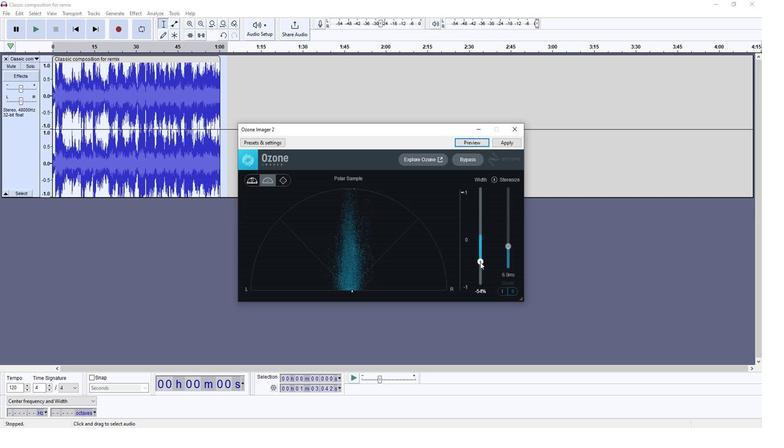 
Action: Mouse moved to (476, 143)
Screenshot: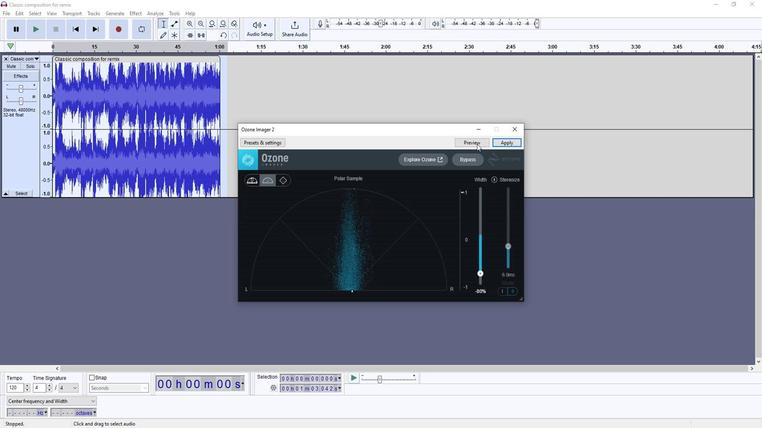 
Action: Mouse pressed left at (476, 143)
Screenshot: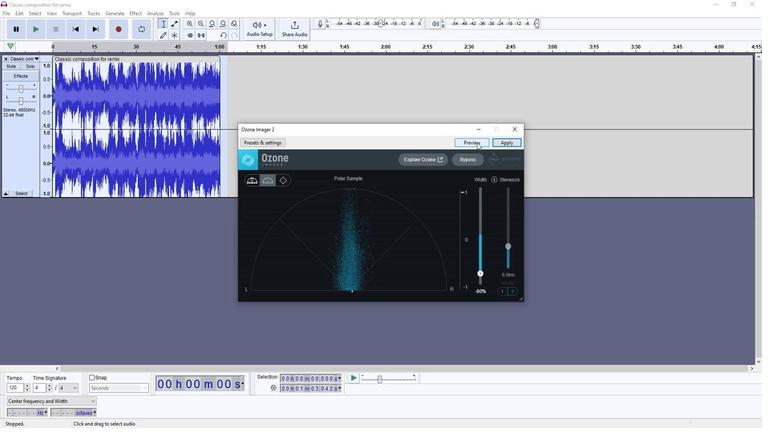 
Action: Mouse moved to (509, 142)
Screenshot: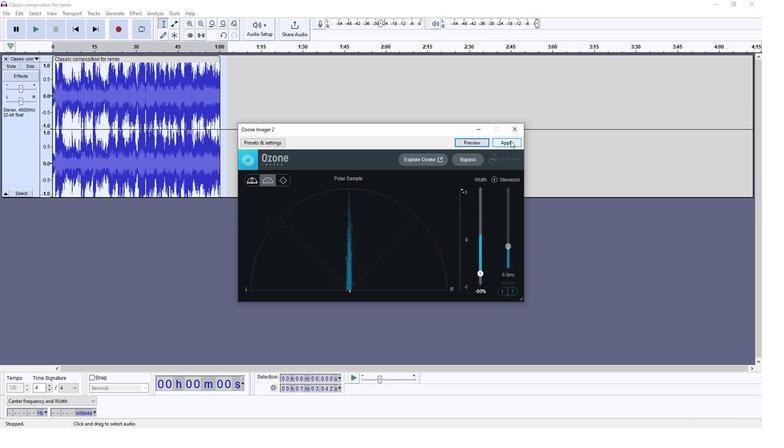 
Action: Mouse pressed left at (509, 142)
Screenshot: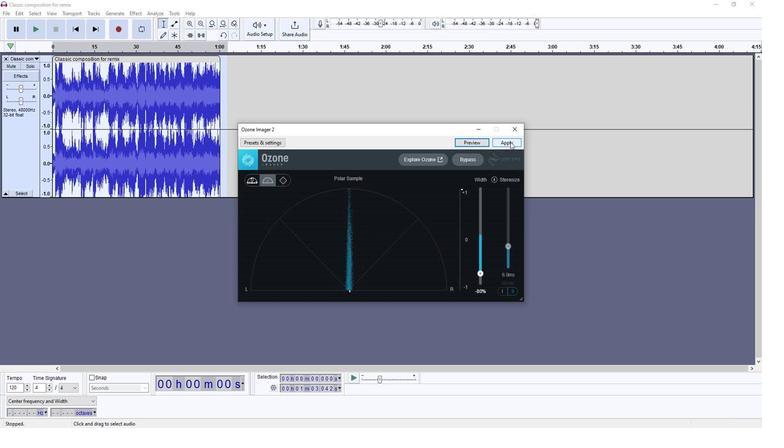 
Action: Mouse moved to (35, 29)
Screenshot: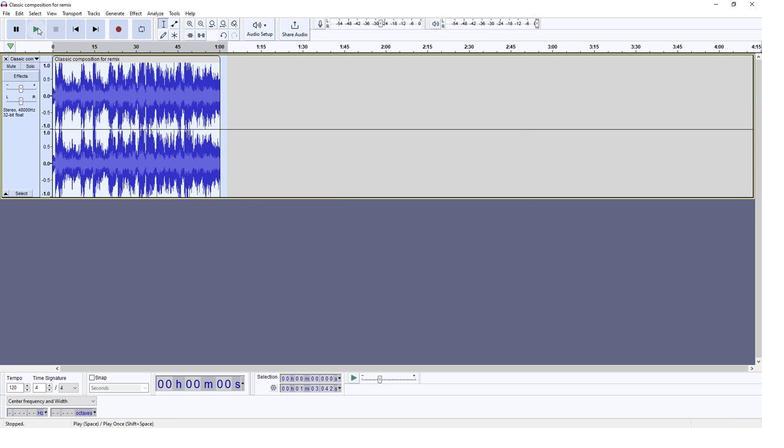 
Action: Mouse pressed left at (35, 29)
Screenshot: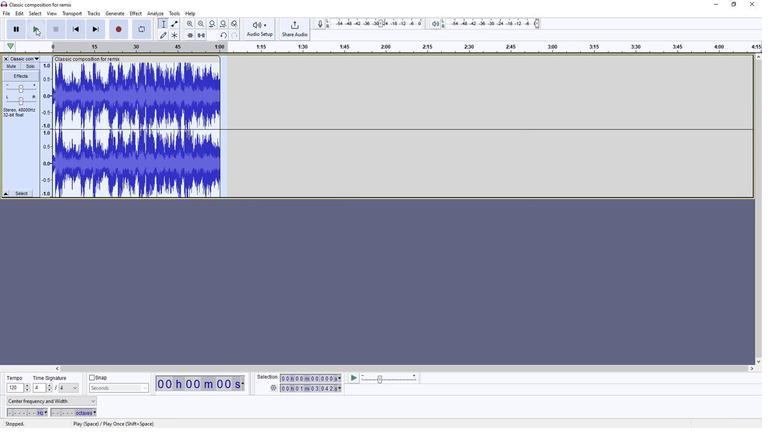 
Action: Mouse moved to (57, 29)
Screenshot: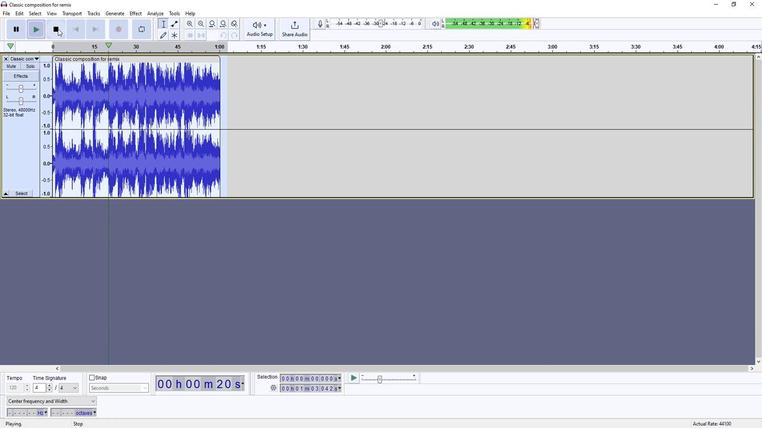 
Action: Mouse pressed left at (57, 29)
Screenshot: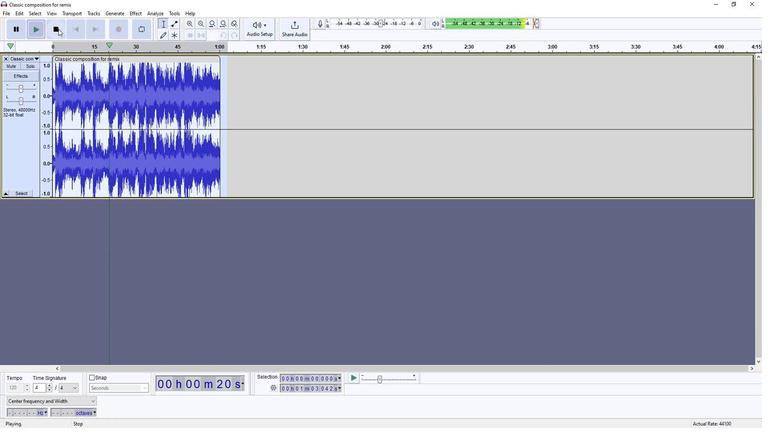 
Action: Mouse moved to (2, 13)
Screenshot: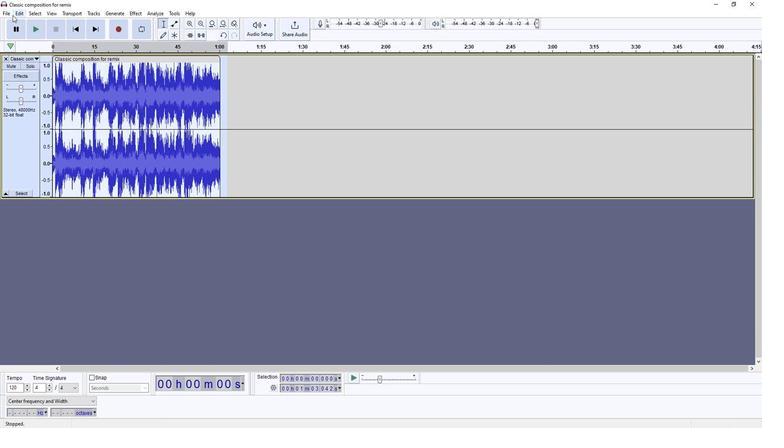 
Action: Mouse pressed left at (2, 13)
Screenshot: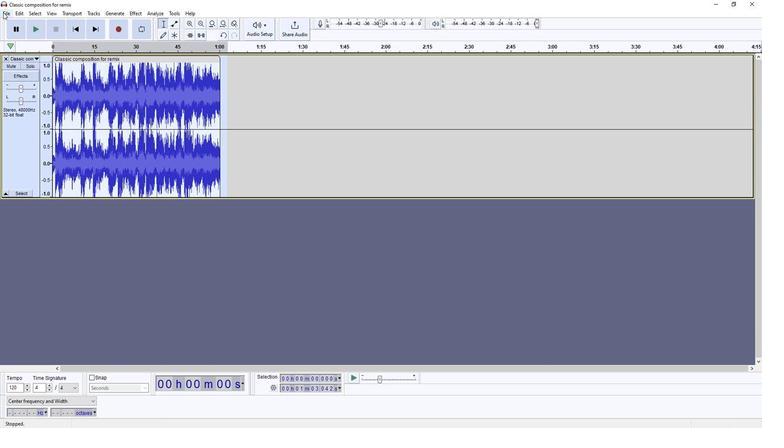 
Action: Mouse moved to (116, 69)
Screenshot: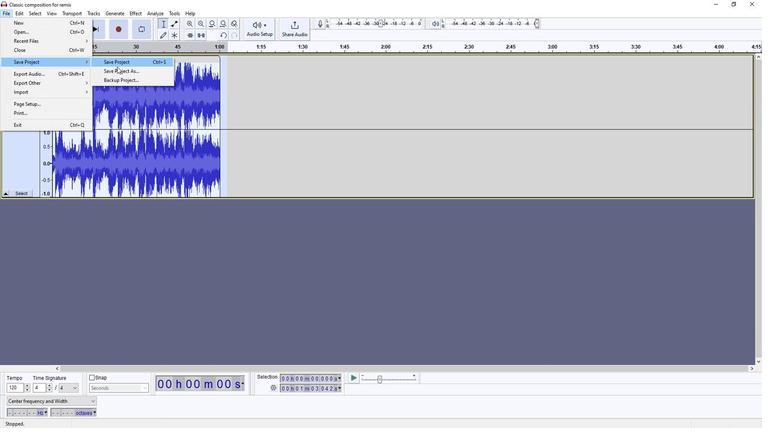 
Action: Mouse pressed left at (116, 69)
Screenshot: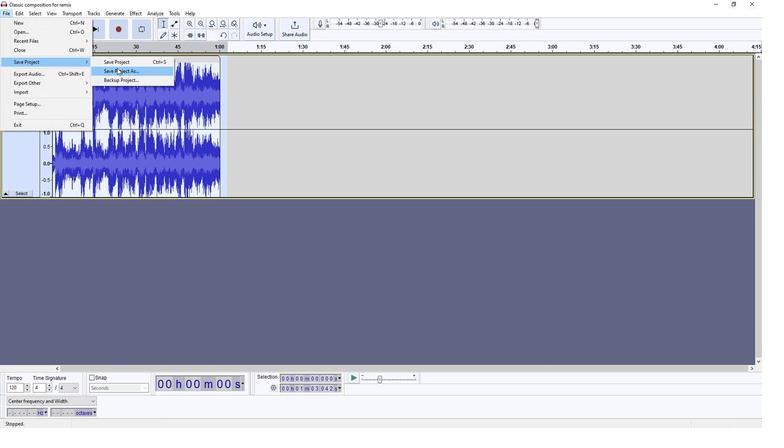 
Action: Mouse moved to (91, 52)
Screenshot: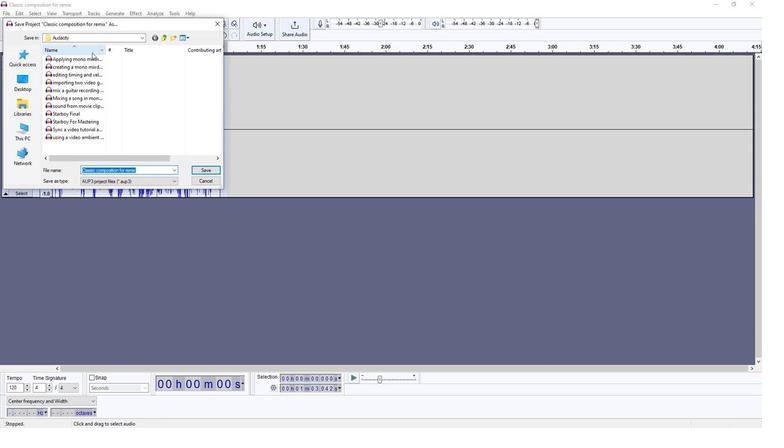 
Action: Key pressed <Key.backspace><Key.shift>Applying<Key.space>mono<Key.space>mixing<Key.space><Key.shift><Key.shift><Key.shift><Key.shift><Key.shift><Key.shift><Key.shift>princople<Key.backspace><Key.backspace><Key.backspace><Key.backspace><Key.backspace>ciples<Key.space>to<Key.space>a<Key.space>live<Key.space>recording<Key.space>of<Key.space>a<Key.space>band<Key.space>performance
Screenshot: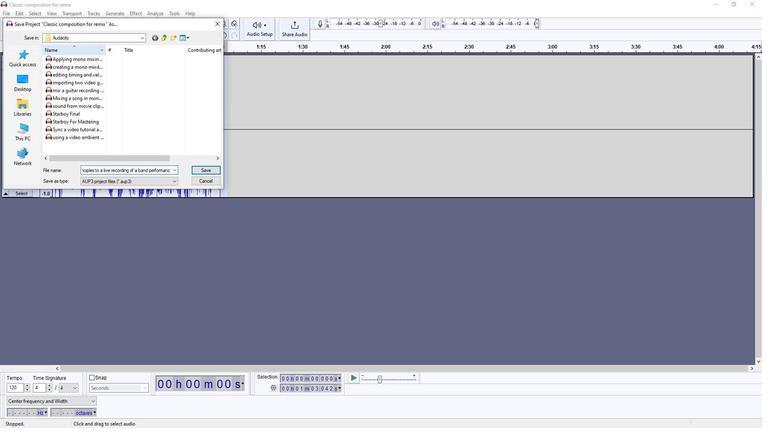 
Action: Mouse moved to (203, 169)
Screenshot: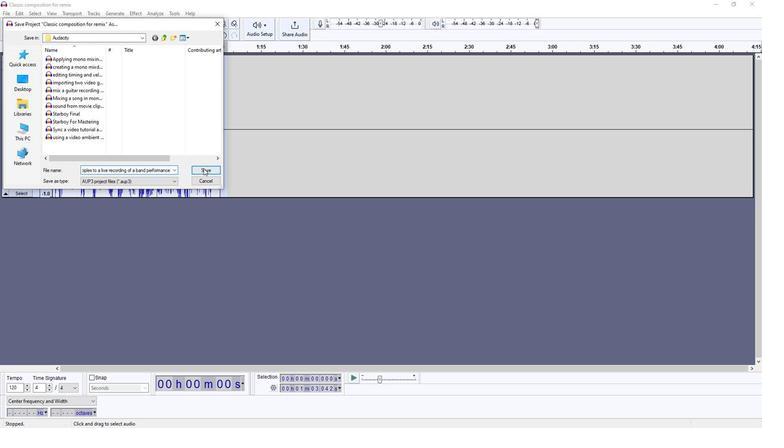 
Action: Mouse pressed left at (203, 169)
Screenshot: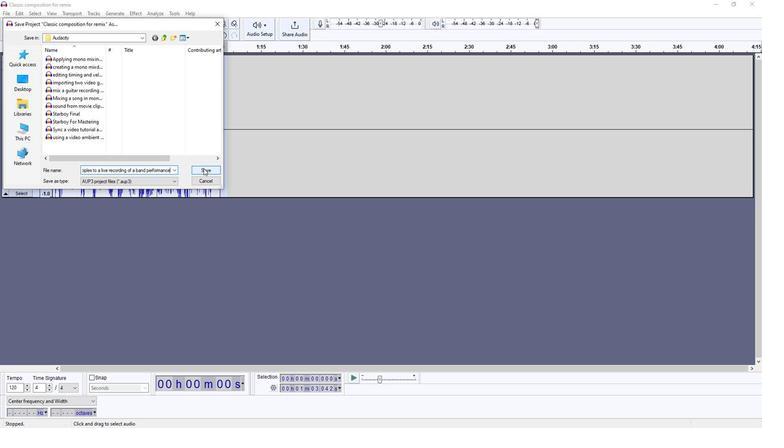 
